 Task: Plan a departmental training on customer service excellence on the 17th january 2024 at 3:30 PM to 4:00 PM.
Action: Mouse moved to (51, 88)
Screenshot: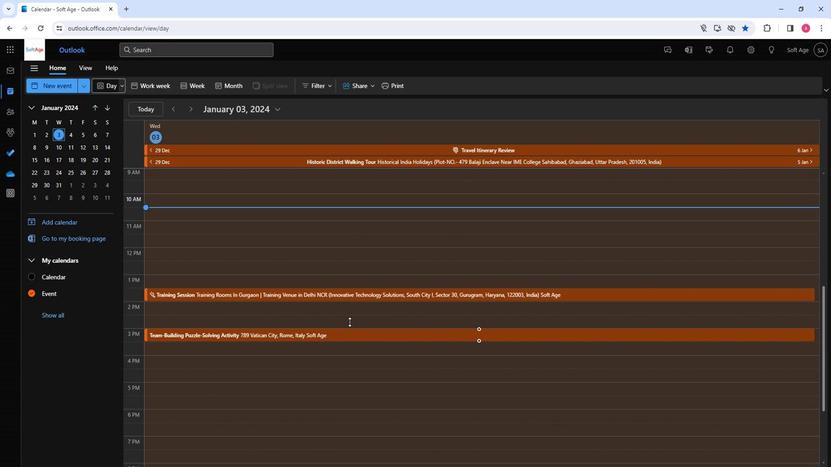 
Action: Mouse pressed left at (51, 88)
Screenshot: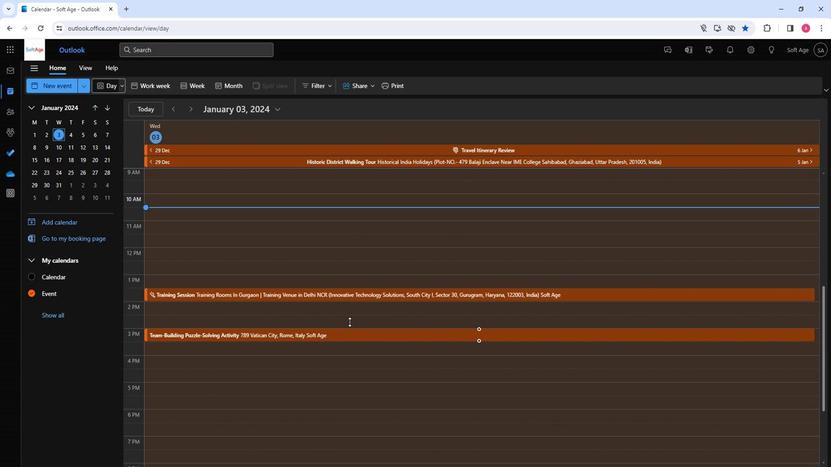 
Action: Mouse moved to (205, 149)
Screenshot: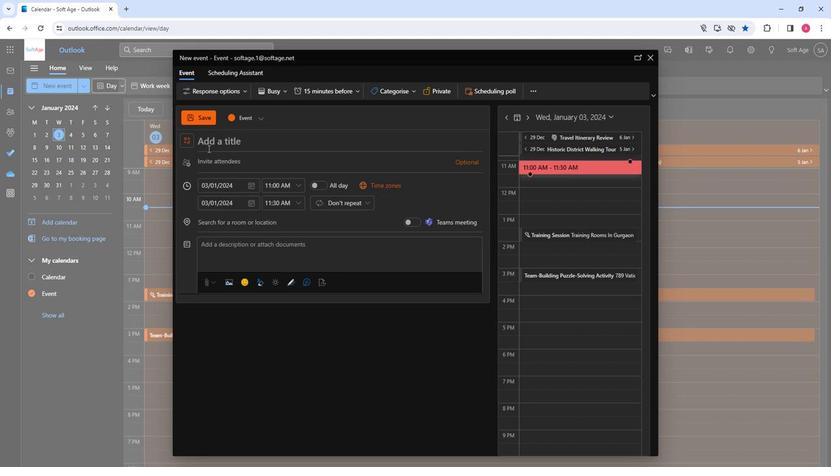 
Action: Mouse pressed left at (205, 149)
Screenshot: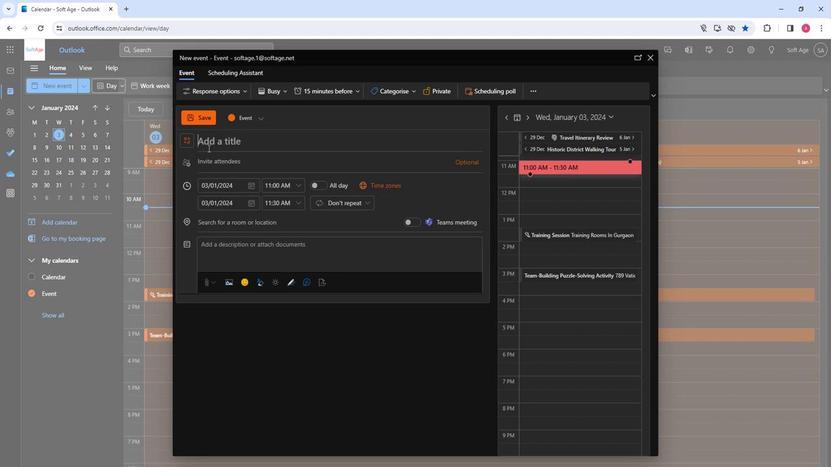 
Action: Key pressed <Key.shift>Departmental<Key.space><Key.shift>Training<Key.space>on<Key.space><Key.shift>Custoome<Key.backspace><Key.backspace><Key.backspace>mer<Key.space><Key.shift>Service<Key.space><Key.shift>Ec<Key.backspace>xcellence<Key.space>
Screenshot: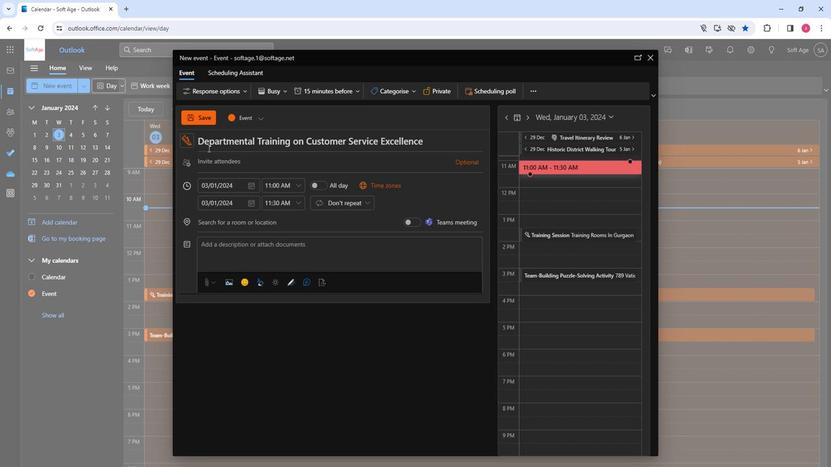 
Action: Mouse moved to (213, 164)
Screenshot: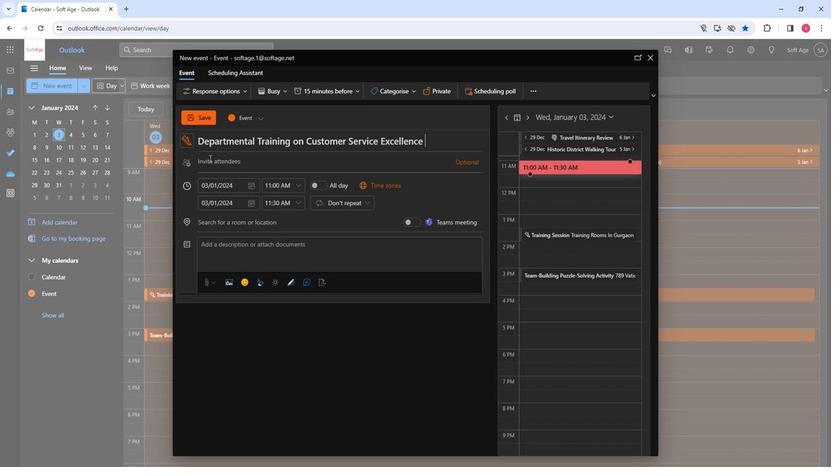 
Action: Mouse pressed left at (213, 164)
Screenshot: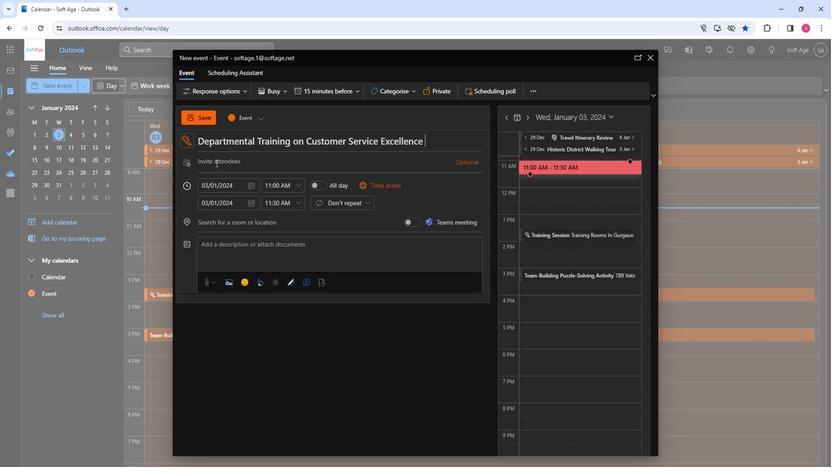 
Action: Key pressed so
Screenshot: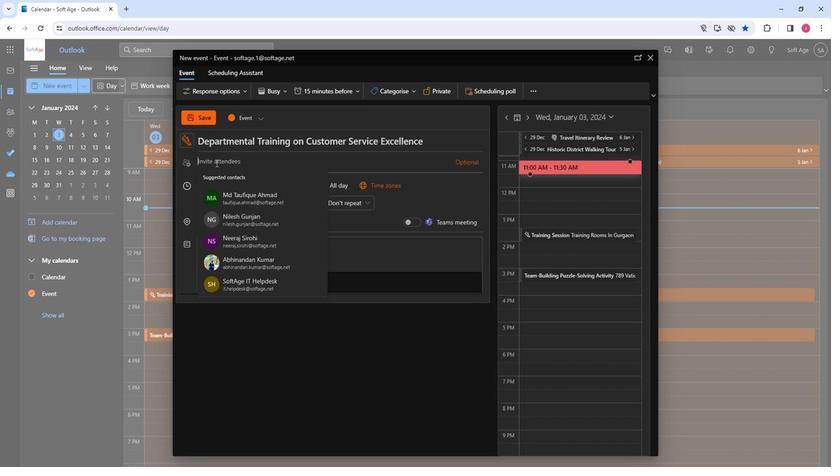 
Action: Mouse moved to (244, 210)
Screenshot: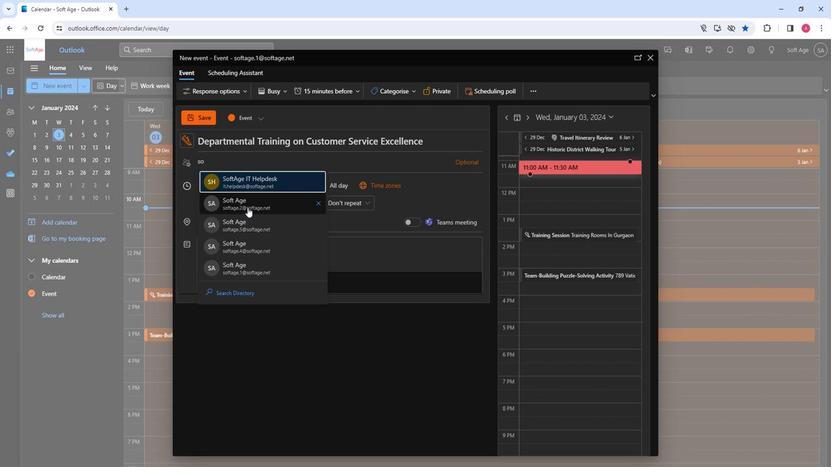
Action: Mouse pressed left at (244, 210)
Screenshot: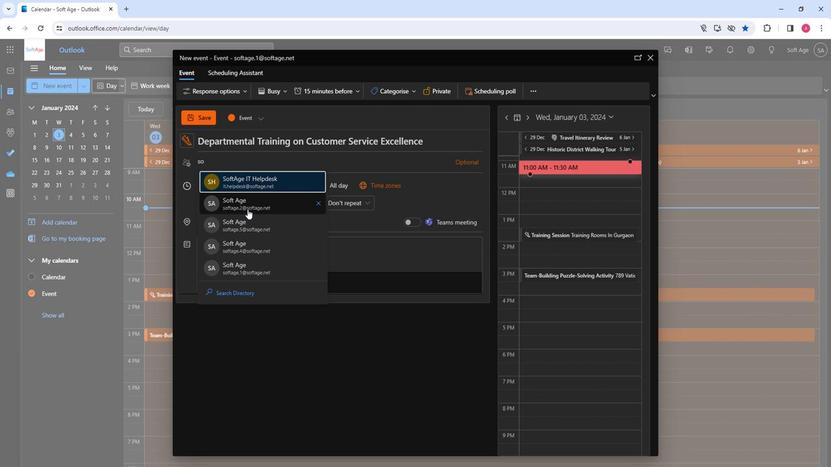 
Action: Key pressed so
Screenshot: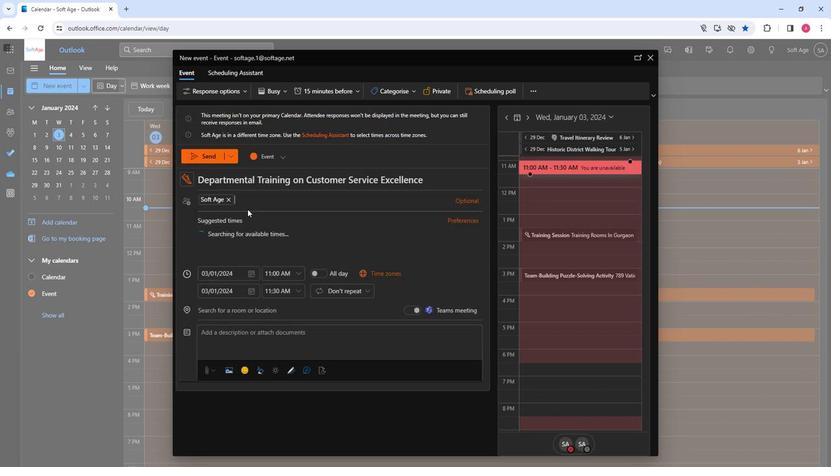 
Action: Mouse moved to (268, 256)
Screenshot: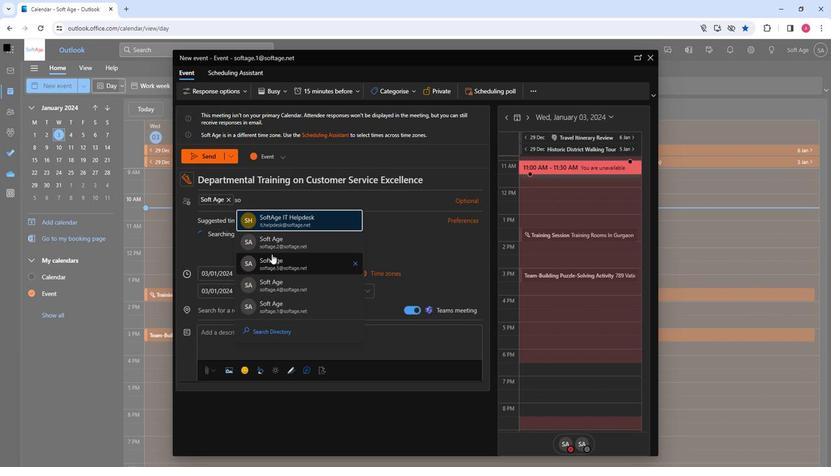 
Action: Mouse pressed left at (268, 256)
Screenshot: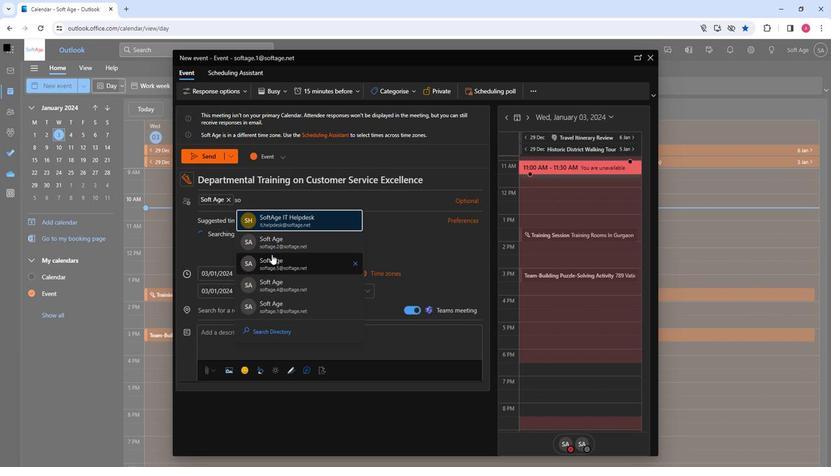 
Action: Key pressed so
Screenshot: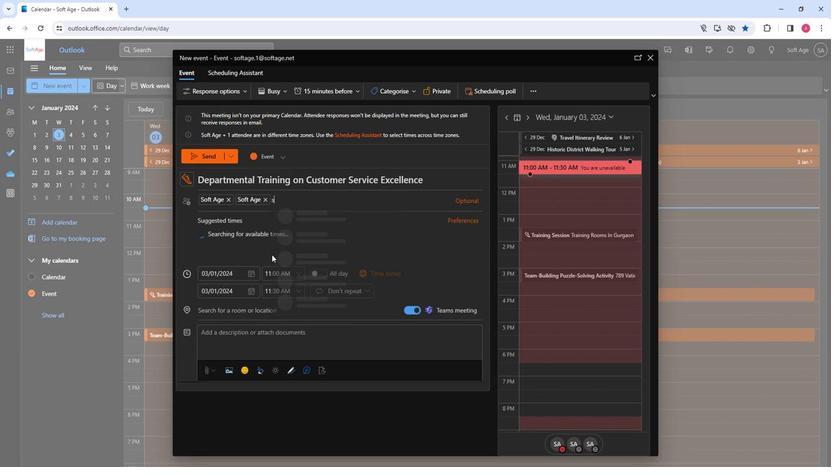 
Action: Mouse moved to (301, 290)
Screenshot: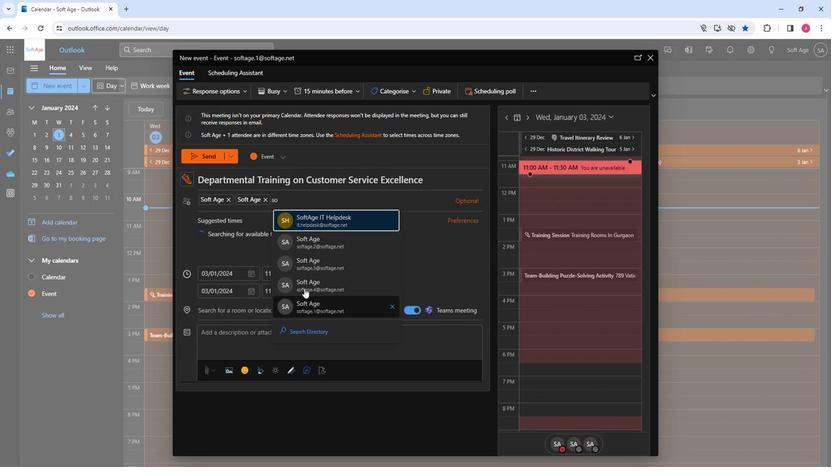 
Action: Mouse pressed left at (301, 290)
Screenshot: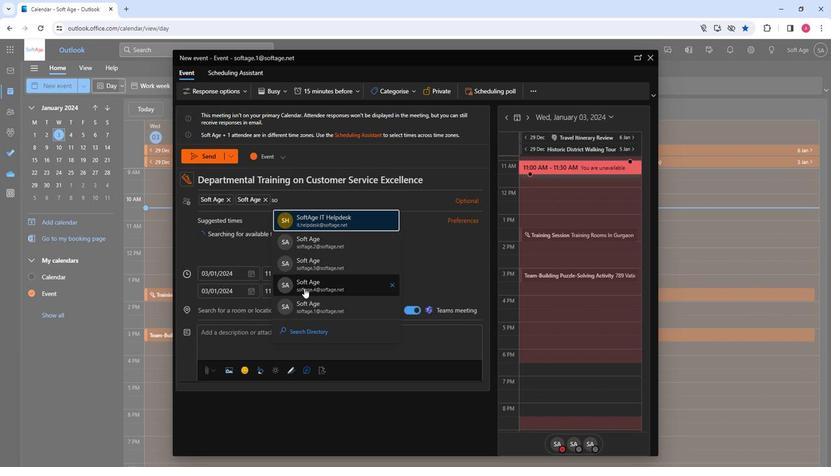 
Action: Key pressed so
Screenshot: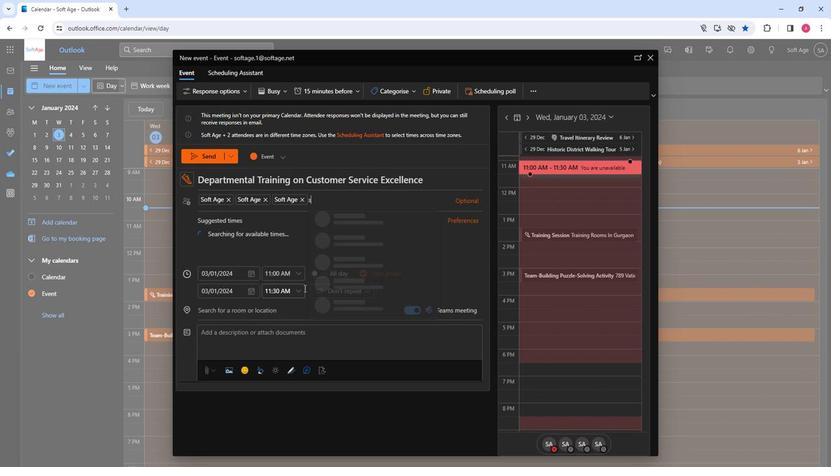 
Action: Mouse moved to (331, 310)
Screenshot: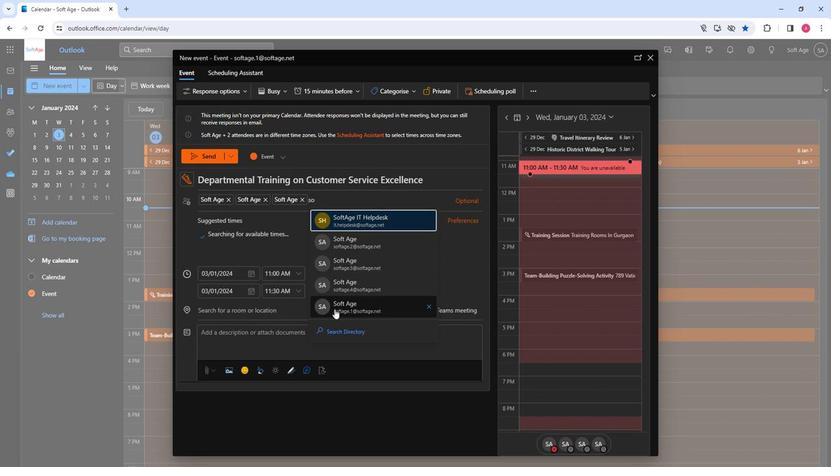 
Action: Mouse pressed left at (331, 310)
Screenshot: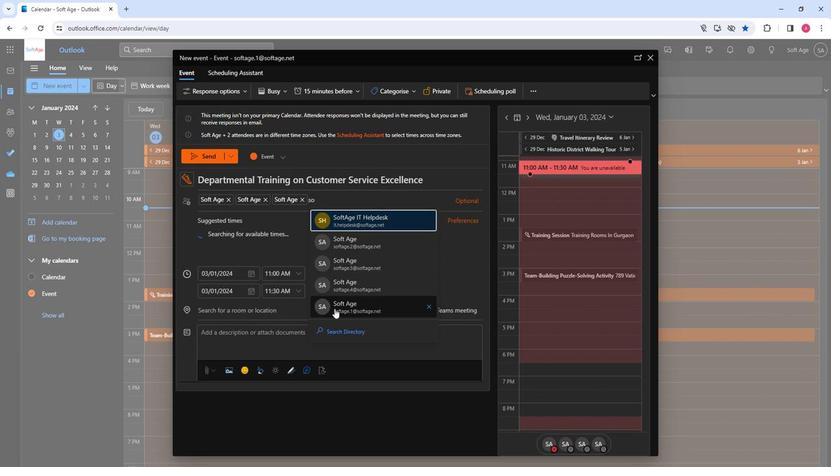 
Action: Mouse moved to (244, 283)
Screenshot: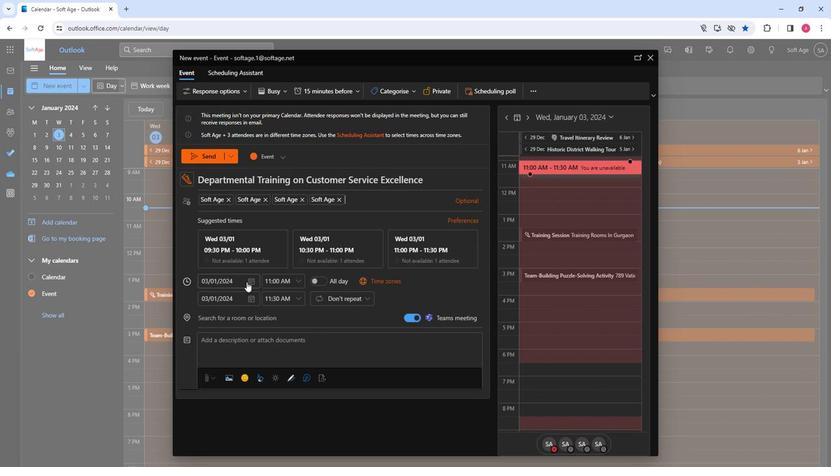 
Action: Mouse pressed left at (244, 283)
Screenshot: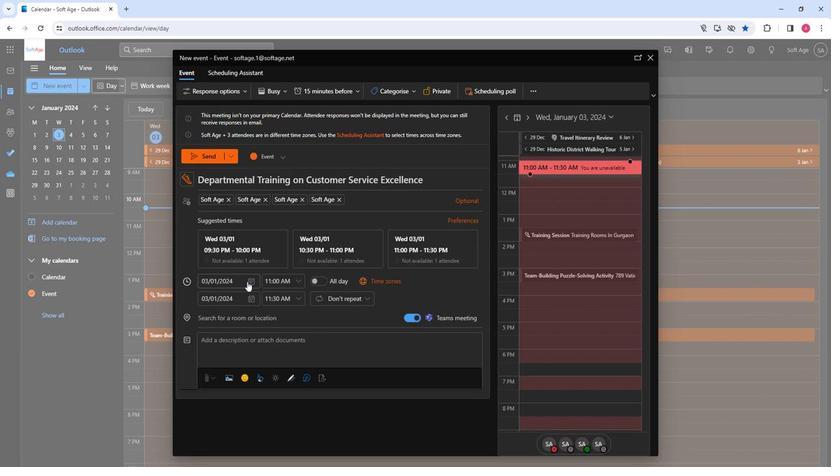 
Action: Mouse moved to (230, 355)
Screenshot: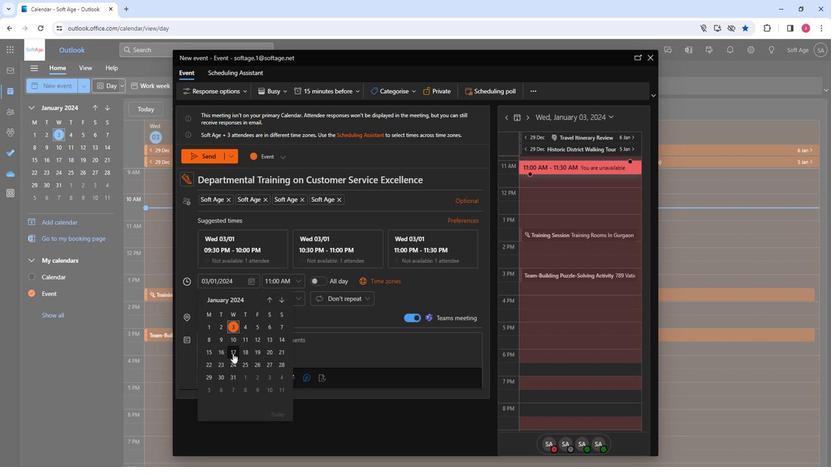 
Action: Mouse pressed left at (230, 355)
Screenshot: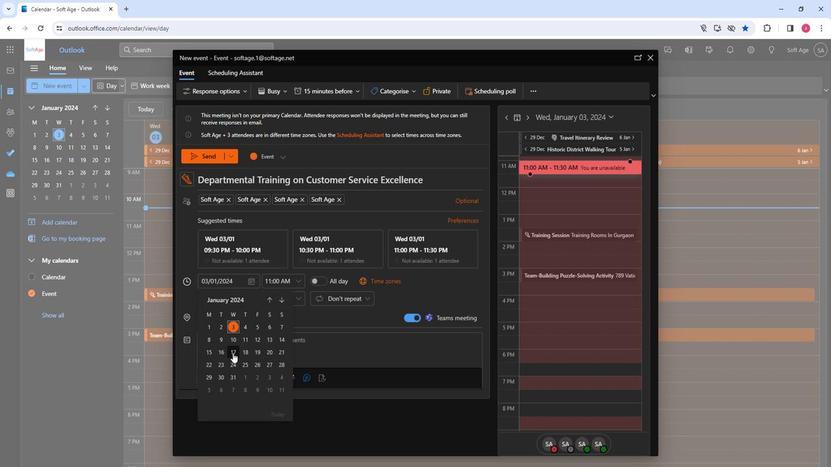 
Action: Mouse moved to (294, 281)
Screenshot: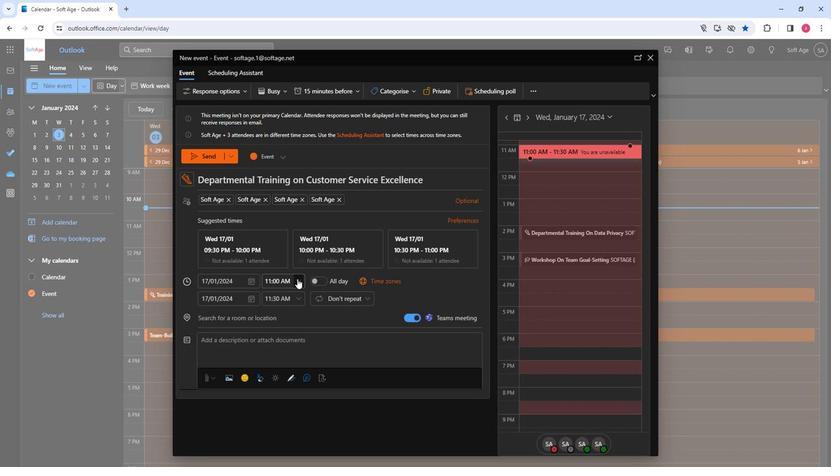 
Action: Mouse pressed left at (294, 281)
Screenshot: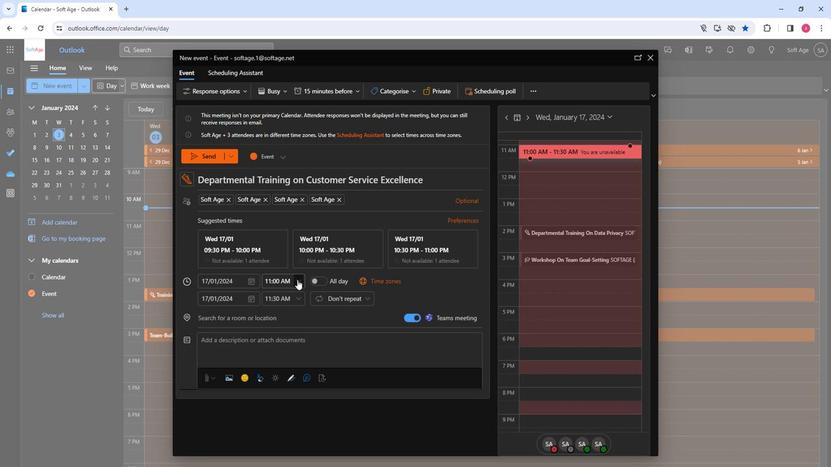 
Action: Mouse moved to (281, 330)
Screenshot: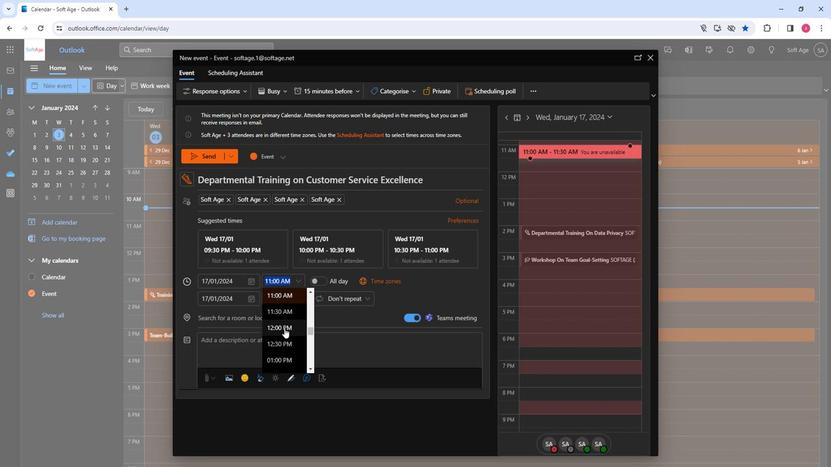 
Action: Mouse scrolled (281, 329) with delta (0, 0)
Screenshot: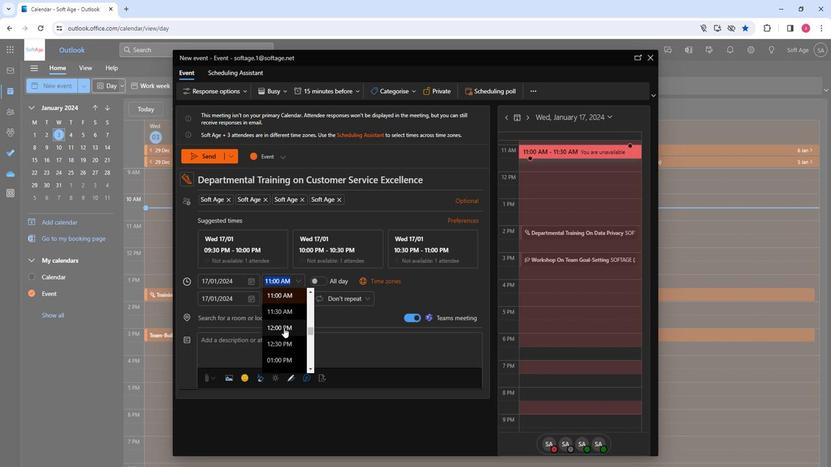 
Action: Mouse moved to (281, 330)
Screenshot: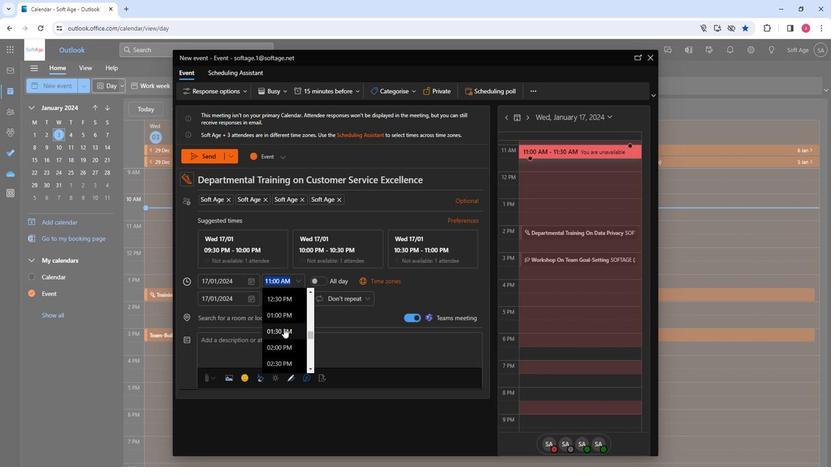 
Action: Mouse scrolled (281, 330) with delta (0, 0)
Screenshot: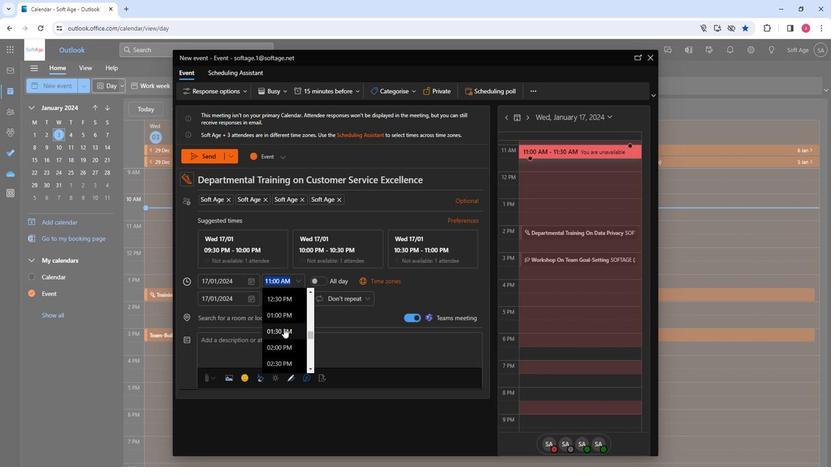
Action: Mouse moved to (274, 351)
Screenshot: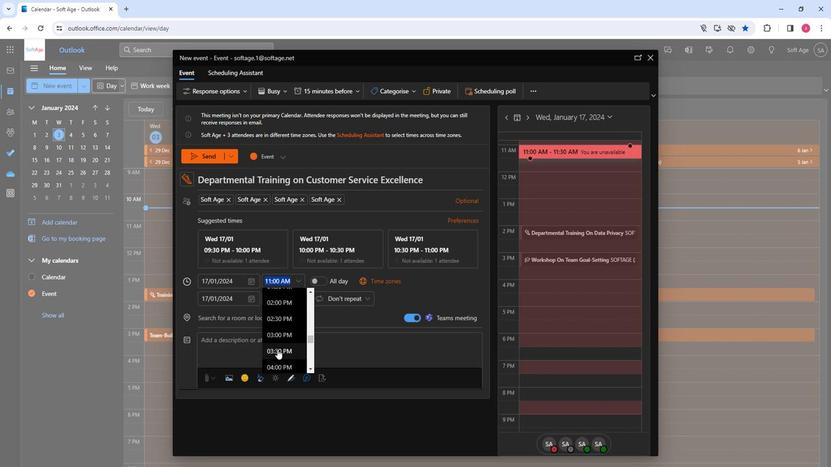 
Action: Mouse pressed left at (274, 351)
Screenshot: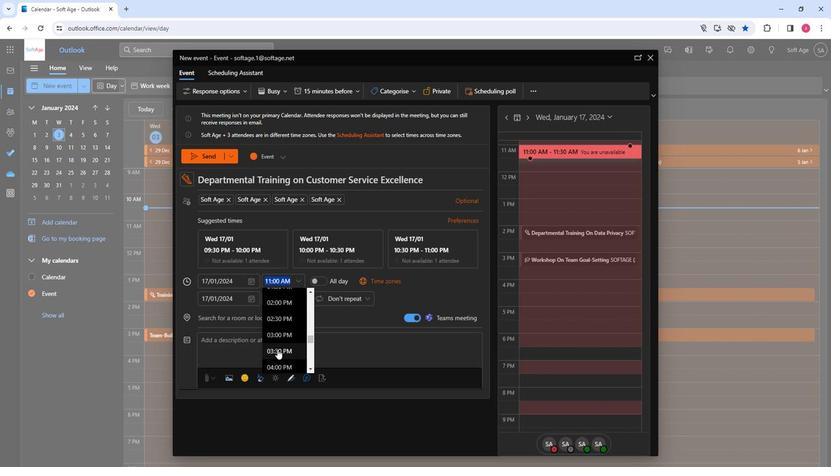 
Action: Mouse moved to (234, 322)
Screenshot: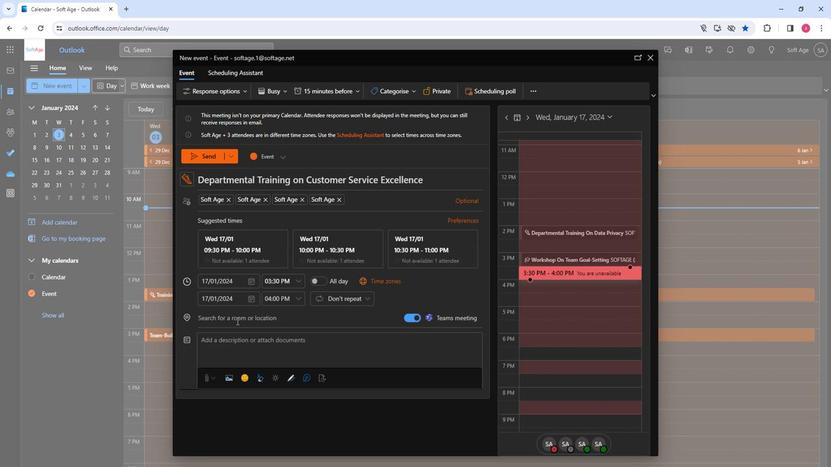 
Action: Mouse pressed left at (234, 322)
Screenshot: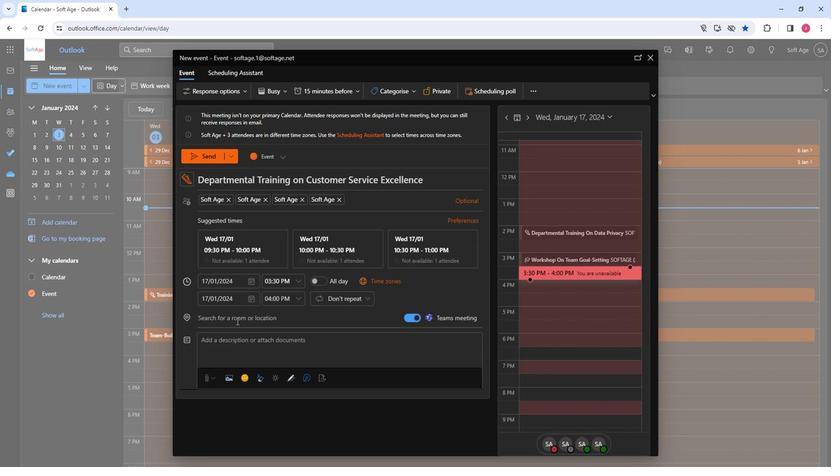 
Action: Key pressed so
Screenshot: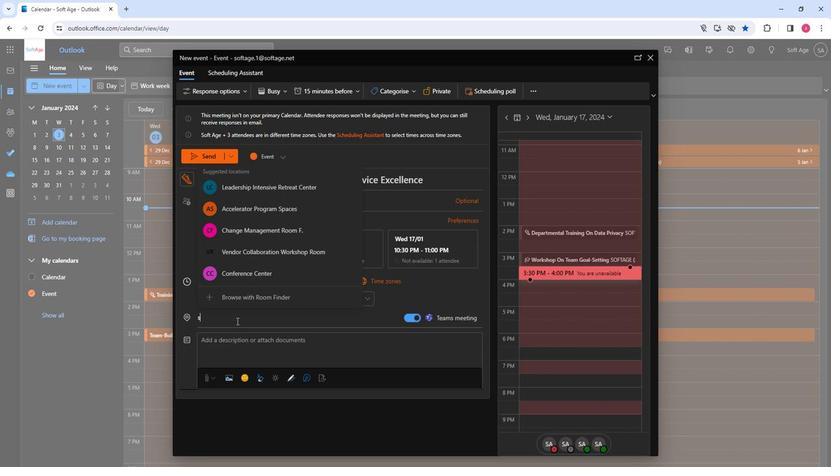 
Action: Mouse moved to (256, 272)
Screenshot: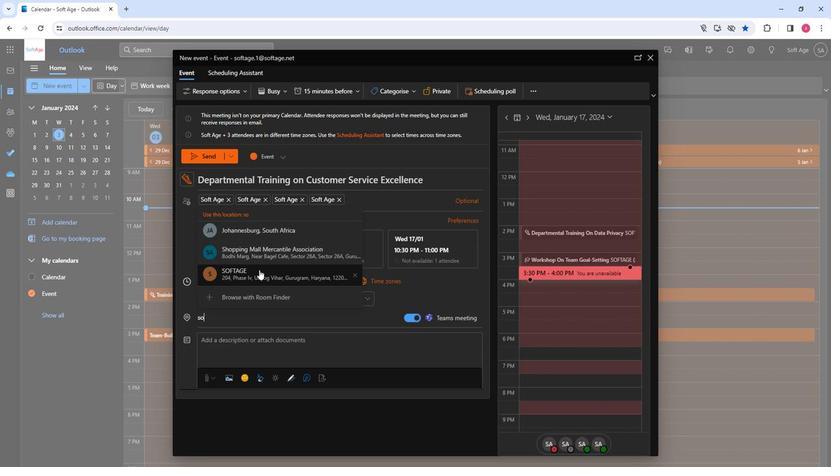 
Action: Mouse pressed left at (256, 272)
Screenshot: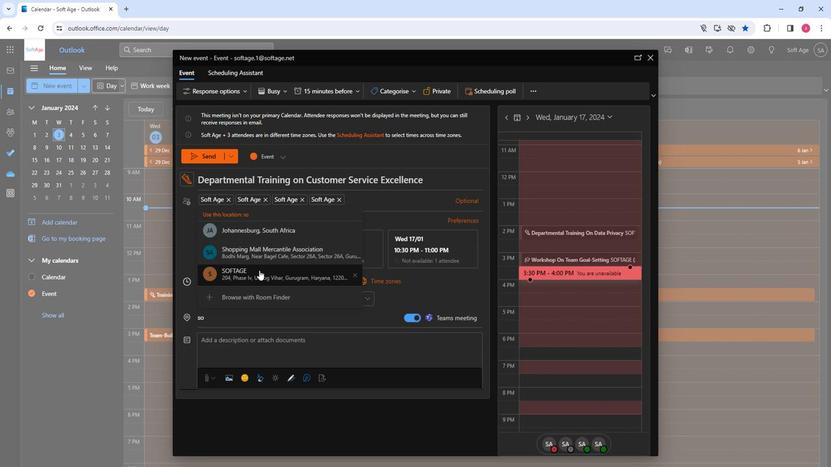 
Action: Mouse moved to (239, 335)
Screenshot: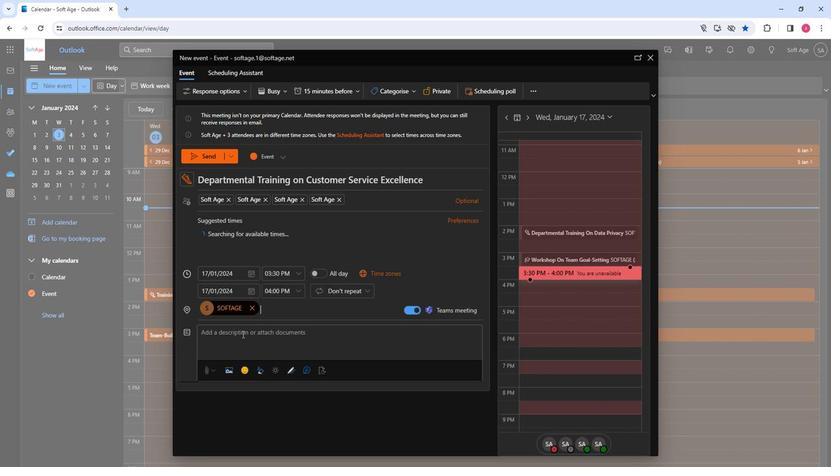 
Action: Mouse pressed left at (239, 335)
Screenshot: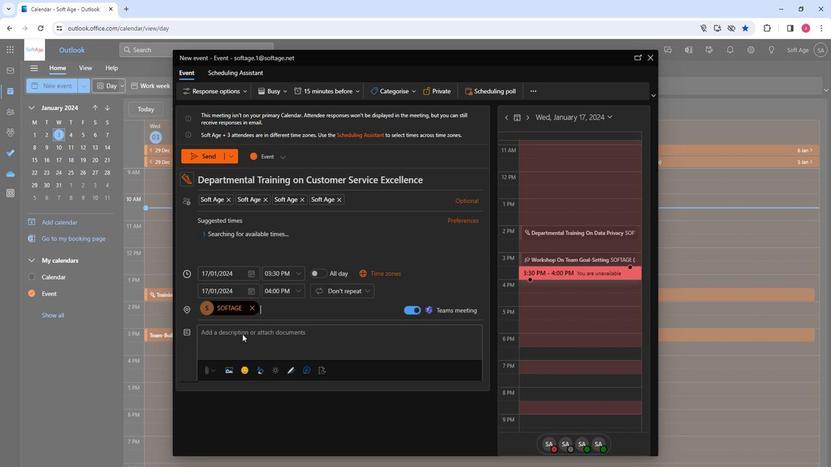 
Action: Mouse moved to (237, 341)
Screenshot: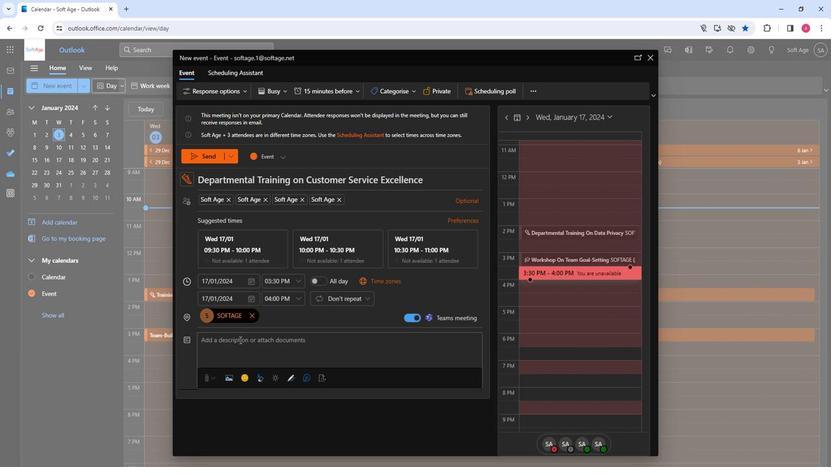 
Action: Mouse pressed left at (237, 341)
Screenshot: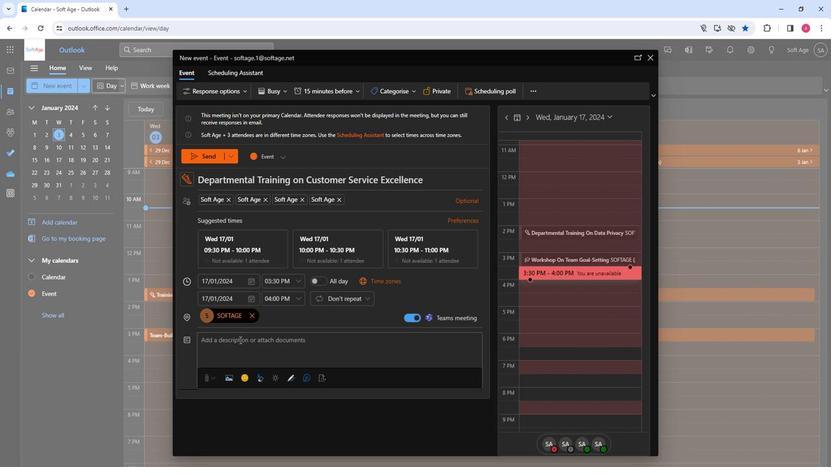 
Action: Mouse moved to (228, 339)
Screenshot: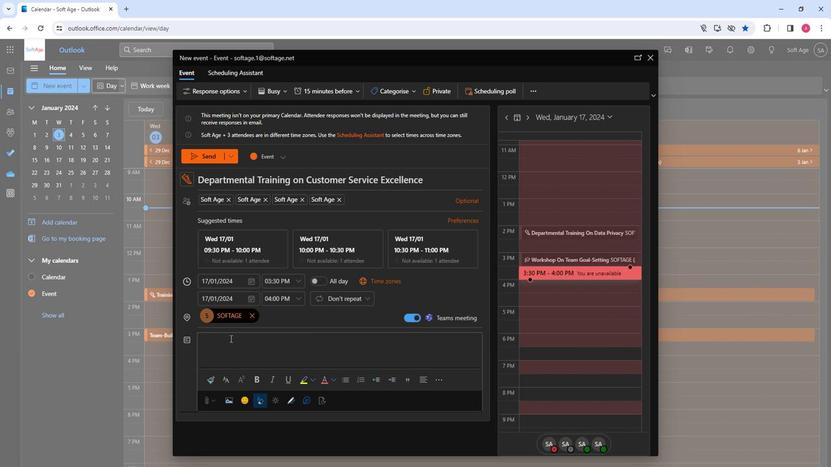 
Action: Mouse pressed left at (228, 339)
Screenshot: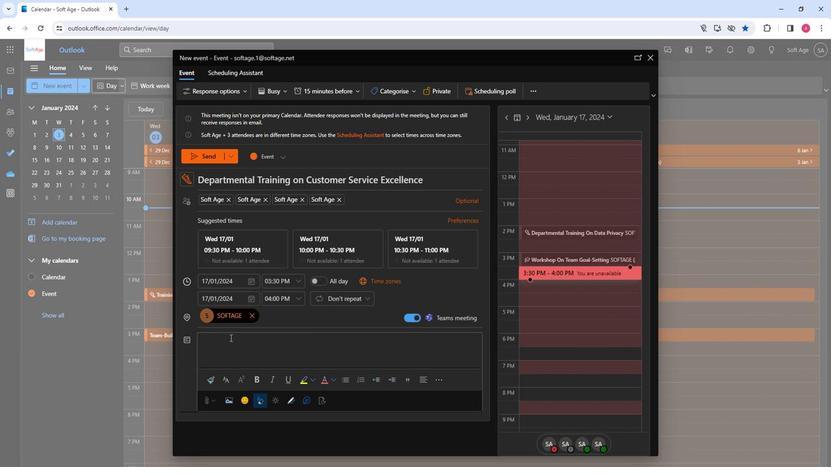 
Action: Key pressed <Key.shift>Sharpen<Key.space>service<Key.space>skills<Key.shift>!<Key.space><Key.shift>Join<Key.space>our<Key.space>departmental<Key.space>training<Key.space>on<Key.space>customer<Key.space>service<Key.space>excellence<Key.space>next<Key.space>month.<Key.space><Key.shift>Elevate<Key.space>interactions,<Key.space>build<Key.space>customer<Key.space>relation<Key.space><Key.backspace><Key.space>interactions,<Key.space>buid<Key.backspace>kd<Key.backspace><Key.backspace>ld<Key.space>customer<Key.space>relationships,<Key.space>and<Key.space>enhance<Key.space>satisfaction<Key.space>for<Key.space>collective<Key.space>success.
Screenshot: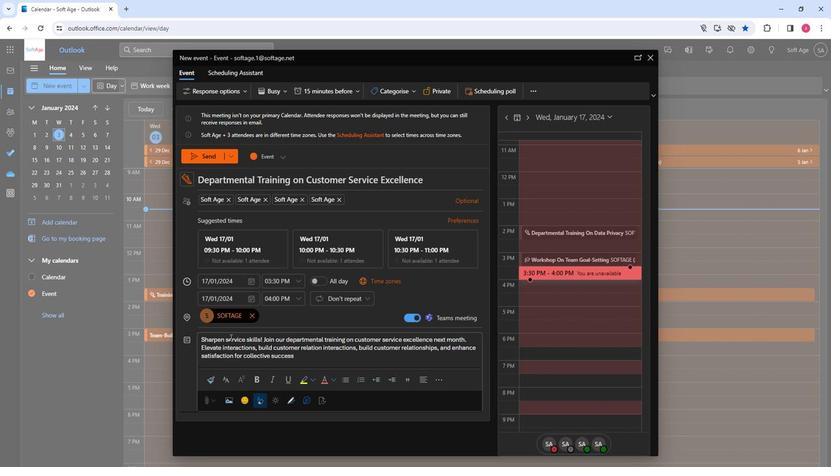 
Action: Mouse moved to (262, 359)
Screenshot: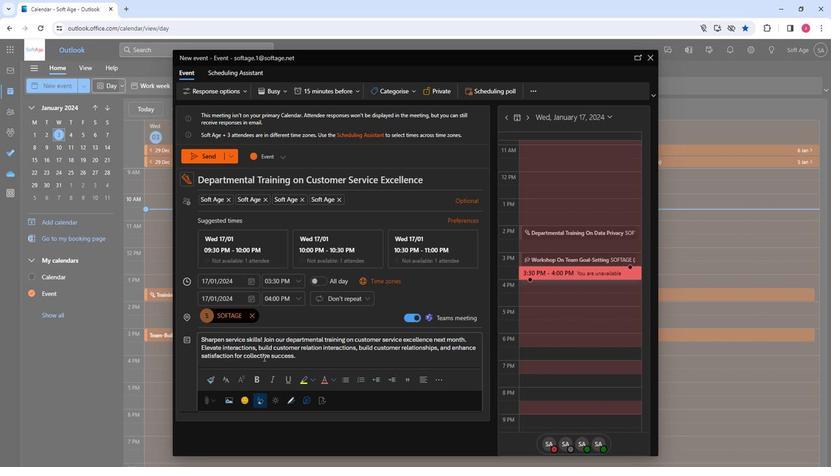 
Action: Mouse pressed left at (262, 359)
Screenshot: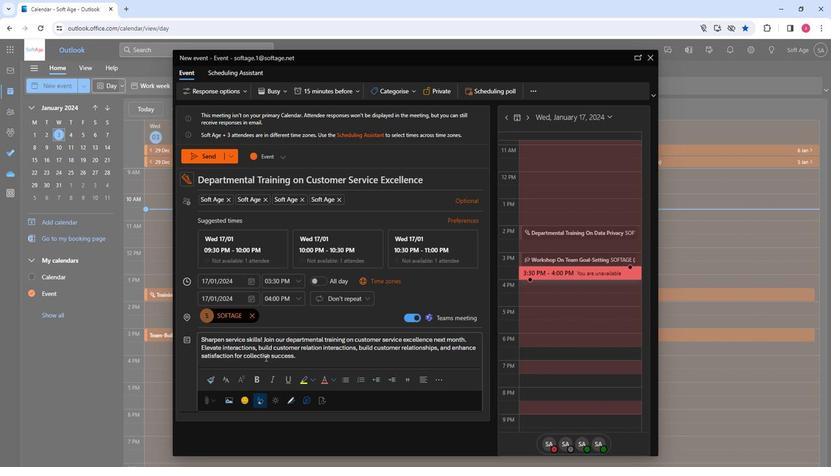 
Action: Mouse pressed left at (262, 359)
Screenshot: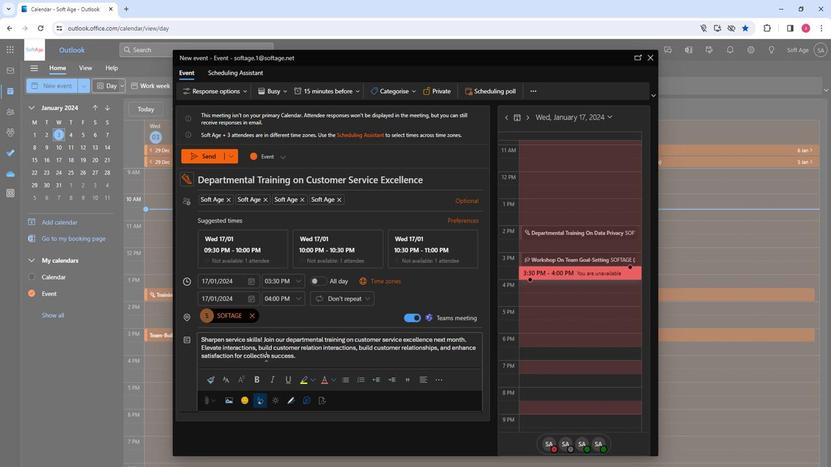
Action: Mouse pressed left at (262, 359)
Screenshot: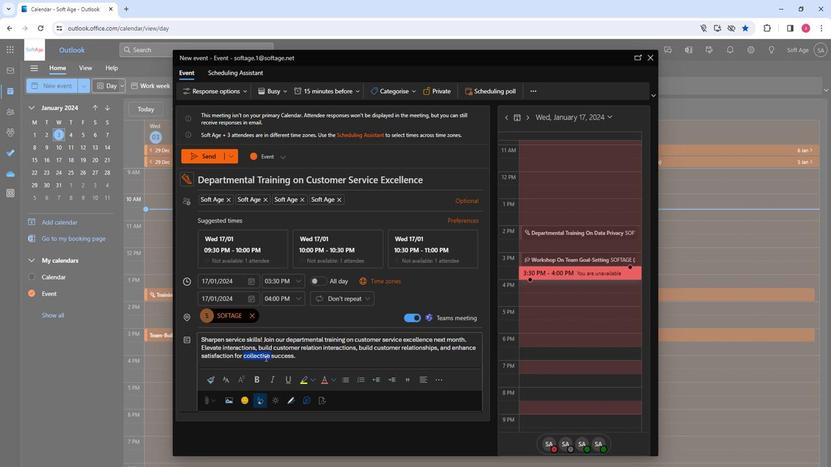 
Action: Mouse moved to (266, 383)
Screenshot: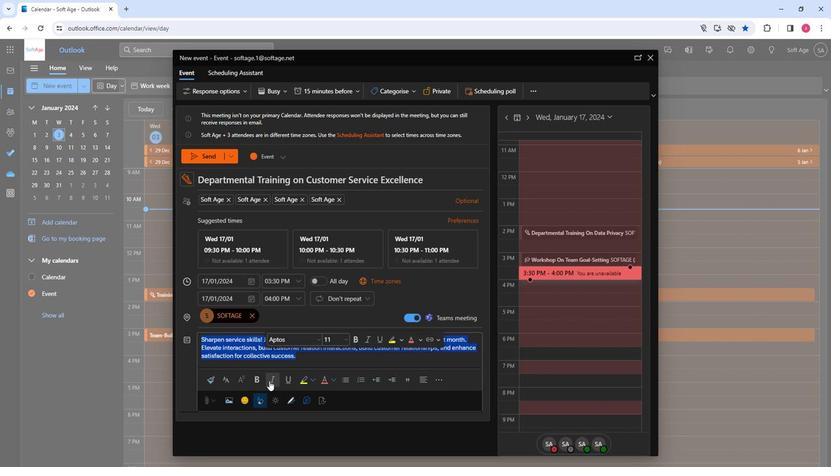 
Action: Mouse pressed left at (266, 383)
Screenshot: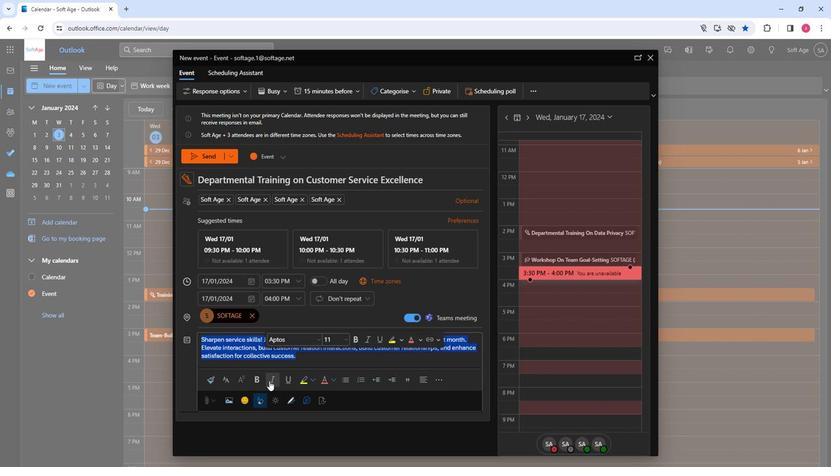 
Action: Mouse moved to (254, 382)
Screenshot: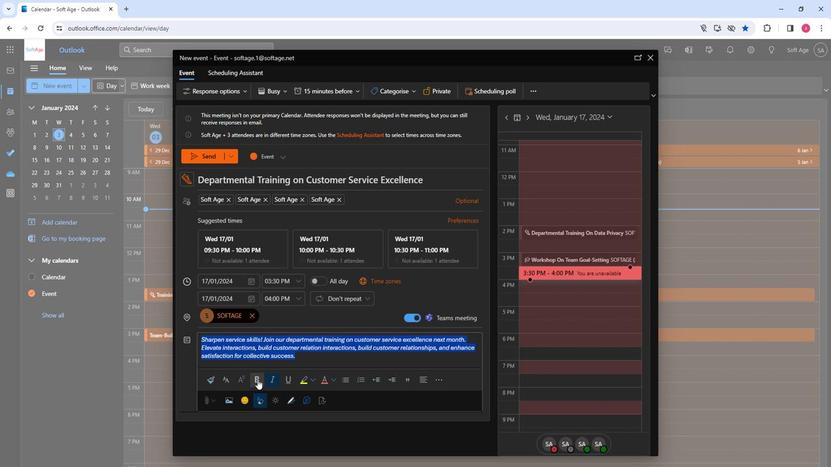 
Action: Mouse pressed left at (254, 382)
Screenshot: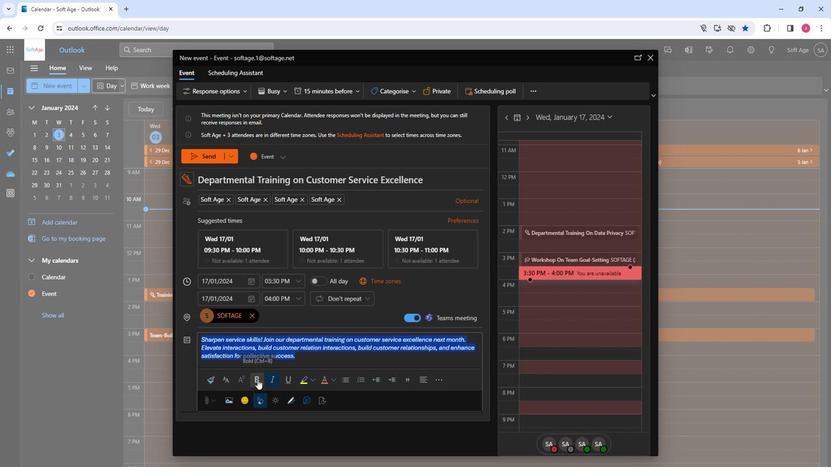 
Action: Mouse moved to (227, 384)
Screenshot: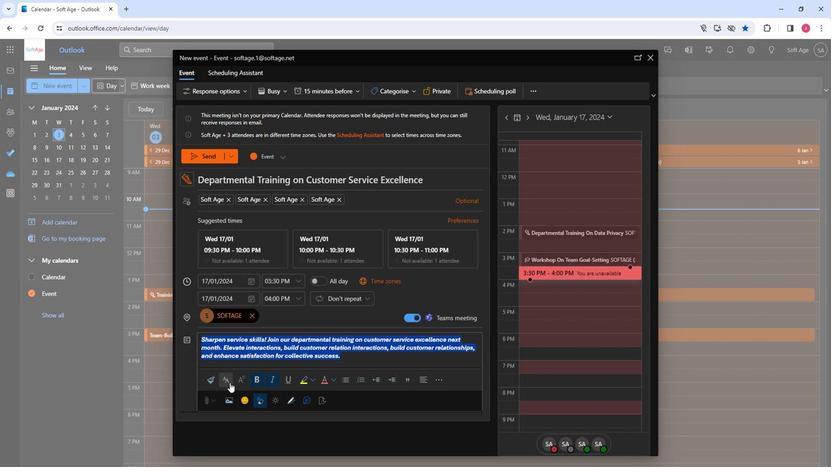 
Action: Mouse pressed left at (227, 384)
Screenshot: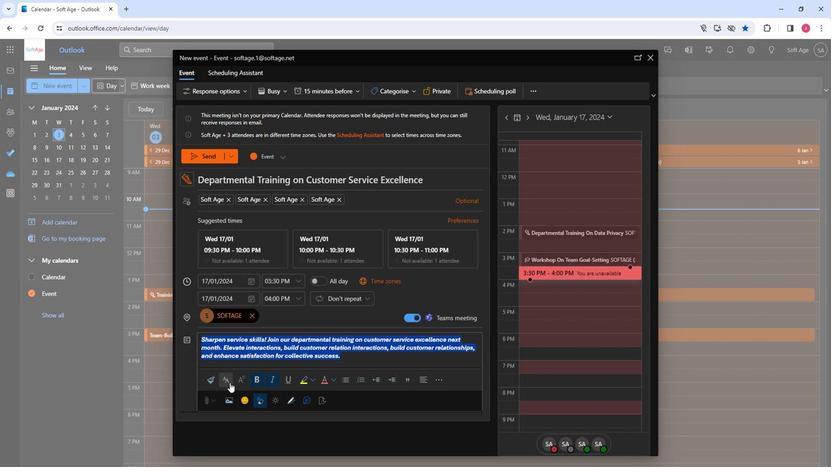 
Action: Mouse moved to (243, 346)
Screenshot: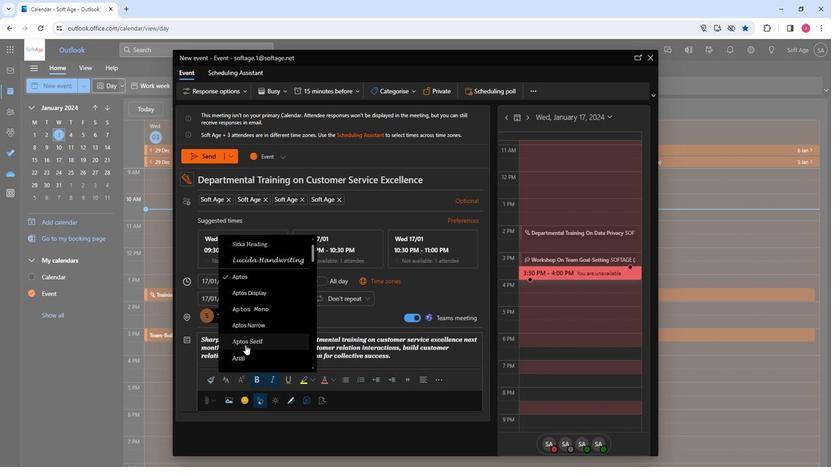 
Action: Mouse scrolled (243, 346) with delta (0, 0)
Screenshot: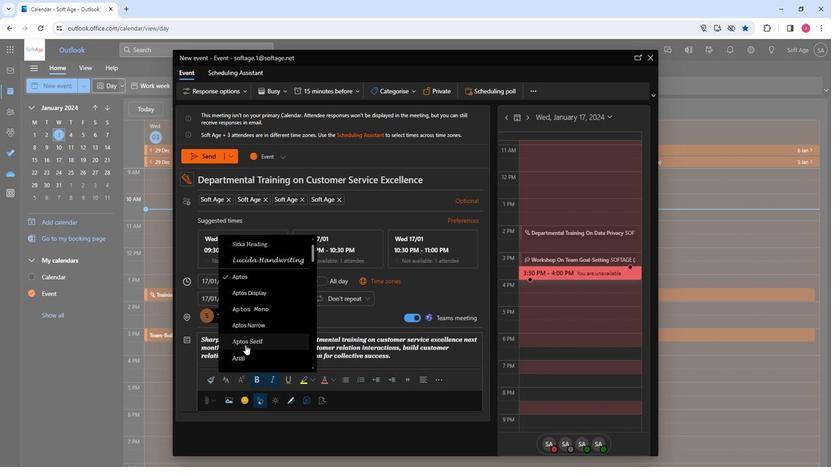 
Action: Mouse scrolled (243, 346) with delta (0, 0)
Screenshot: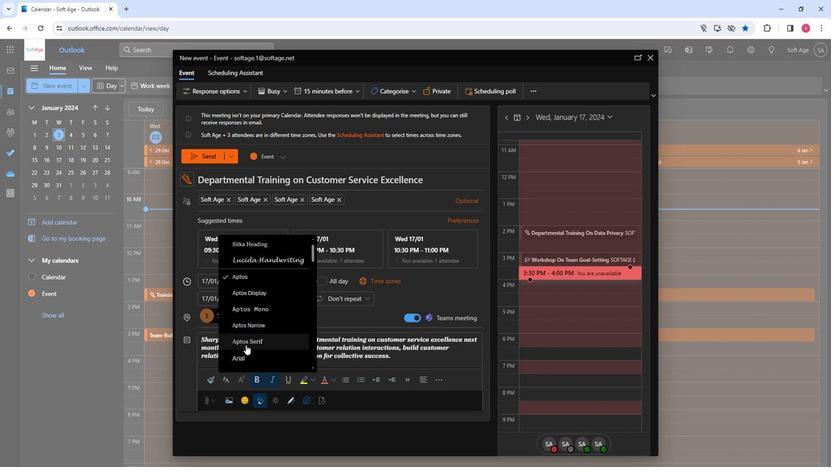 
Action: Mouse scrolled (243, 346) with delta (0, 0)
Screenshot: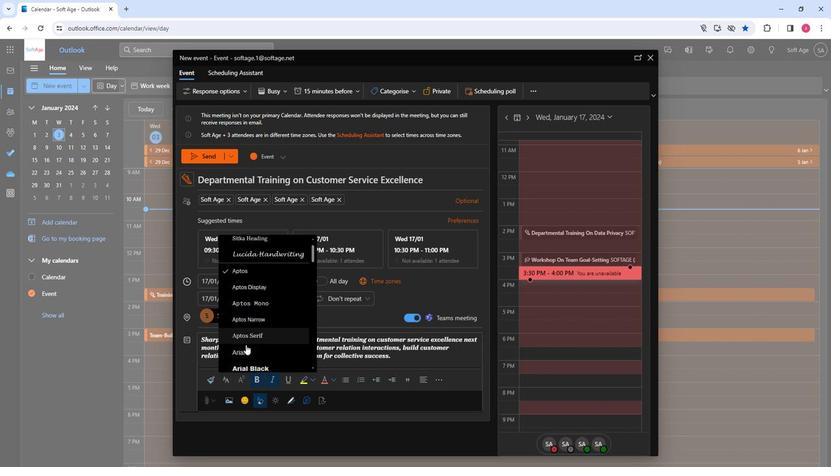 
Action: Mouse moved to (252, 337)
Screenshot: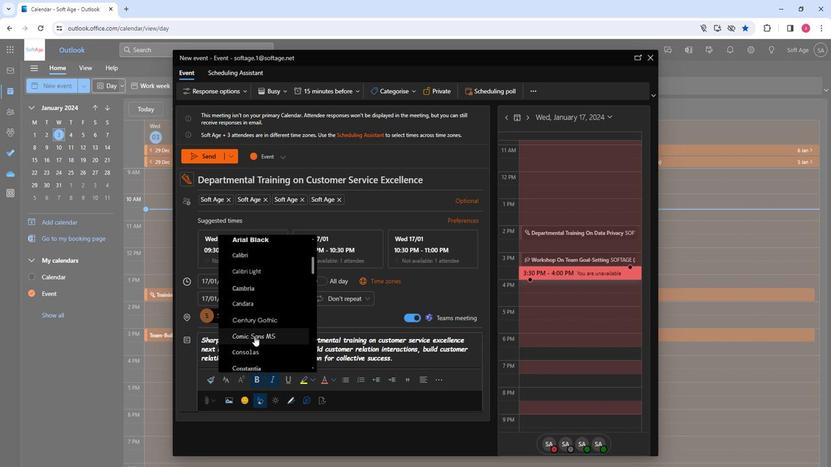 
Action: Mouse pressed left at (252, 337)
Screenshot: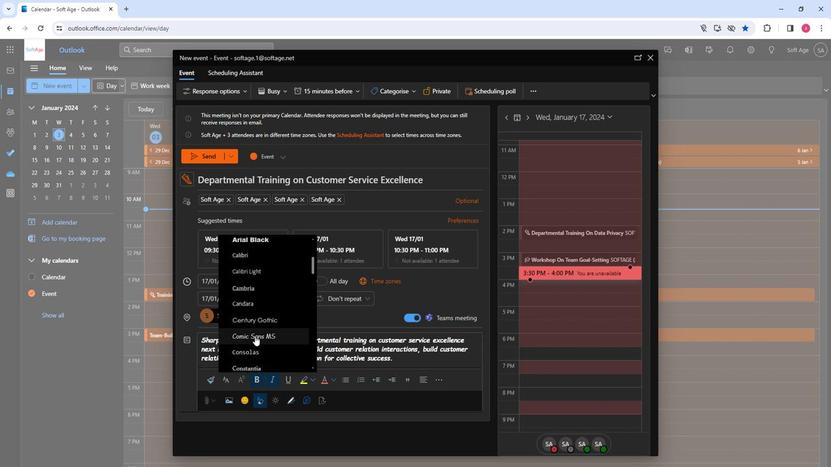 
Action: Mouse moved to (409, 359)
Screenshot: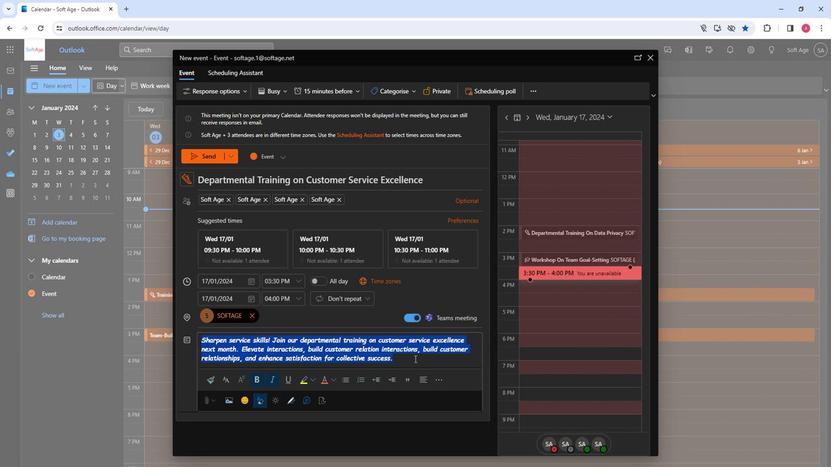 
Action: Mouse pressed left at (409, 359)
Screenshot: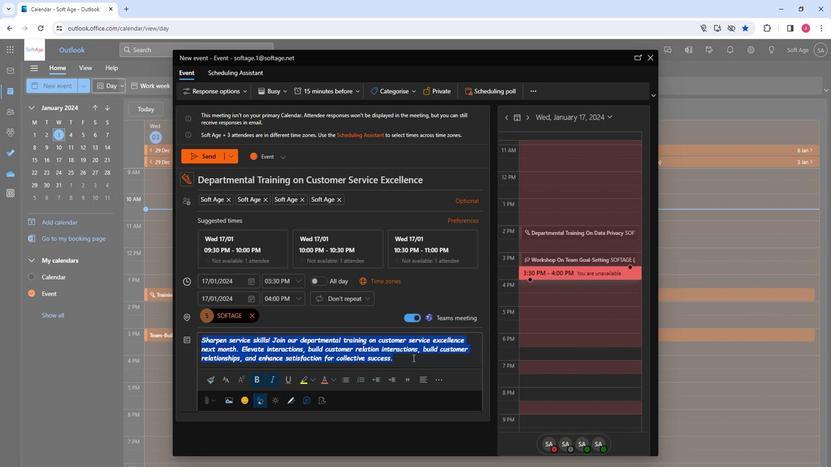 
Action: Mouse moved to (244, 402)
Screenshot: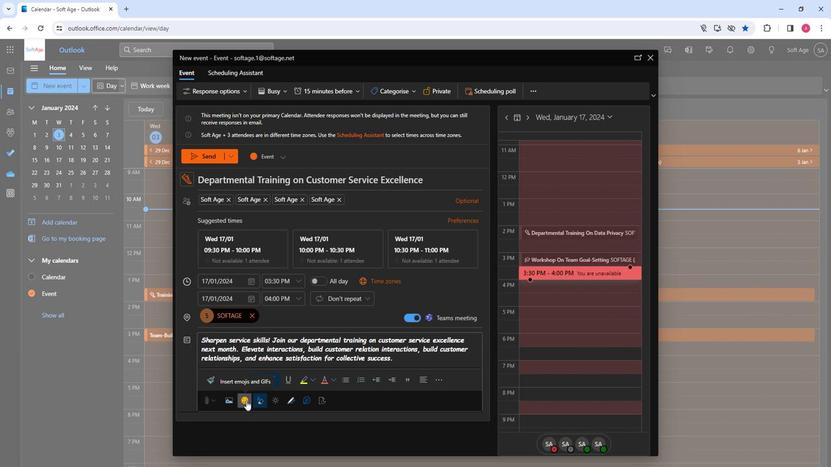 
Action: Mouse pressed left at (244, 402)
Screenshot: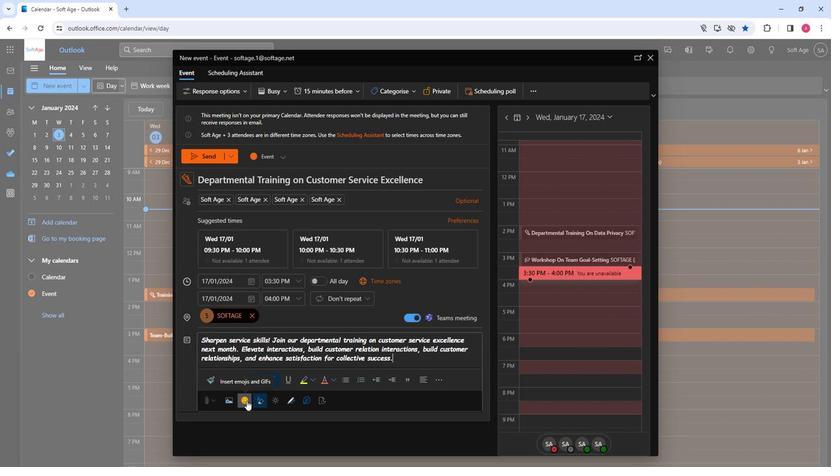 
Action: Mouse moved to (560, 319)
Screenshot: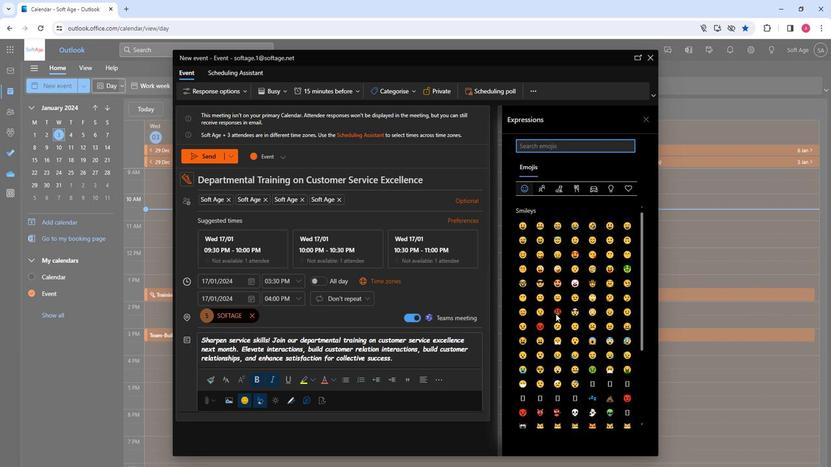 
Action: Mouse scrolled (560, 318) with delta (0, 0)
Screenshot: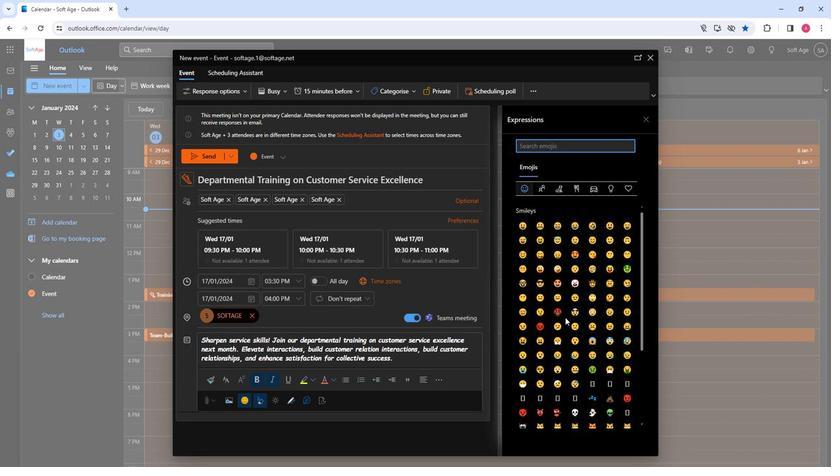 
Action: Mouse scrolled (560, 318) with delta (0, 0)
Screenshot: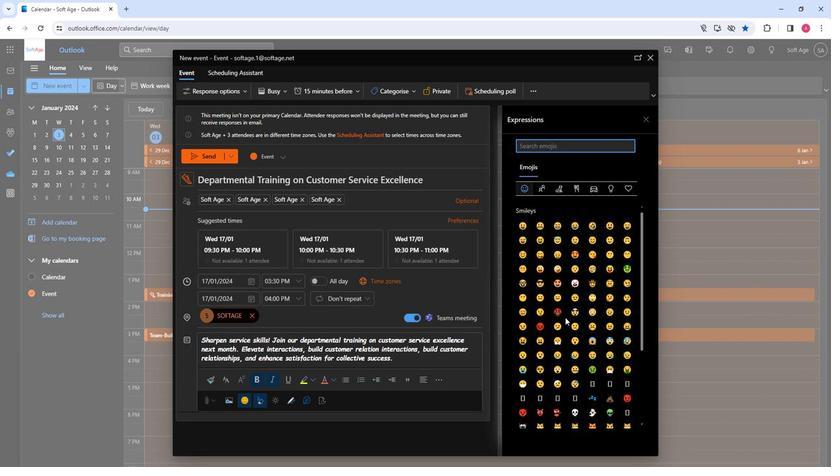 
Action: Mouse scrolled (560, 318) with delta (0, 0)
Screenshot: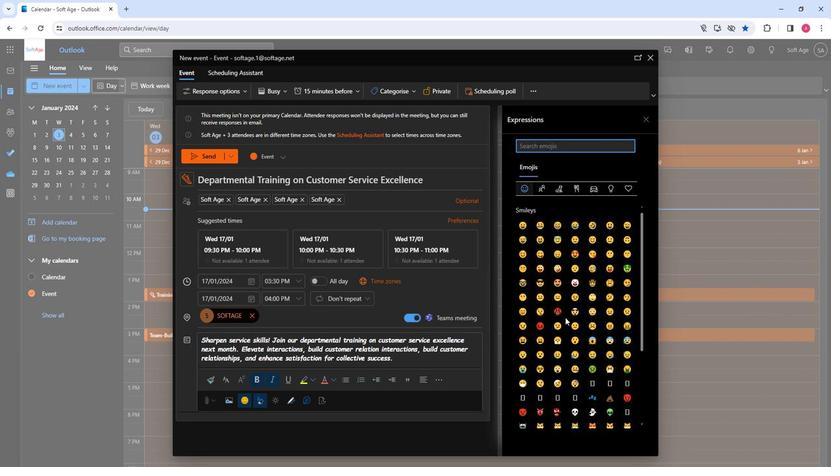 
Action: Mouse moved to (570, 320)
Screenshot: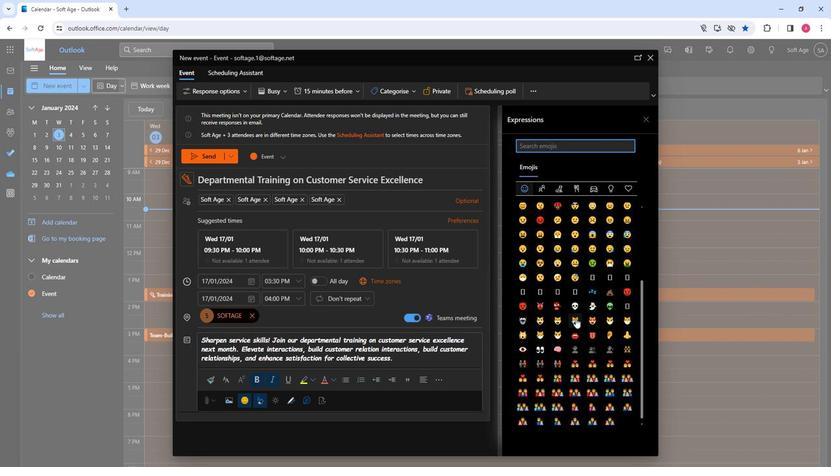 
Action: Mouse scrolled (570, 319) with delta (0, 0)
Screenshot: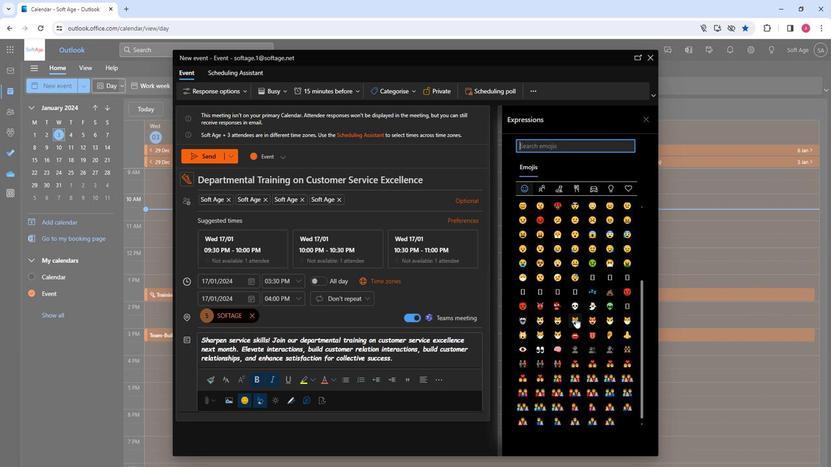 
Action: Mouse scrolled (570, 319) with delta (0, 0)
Screenshot: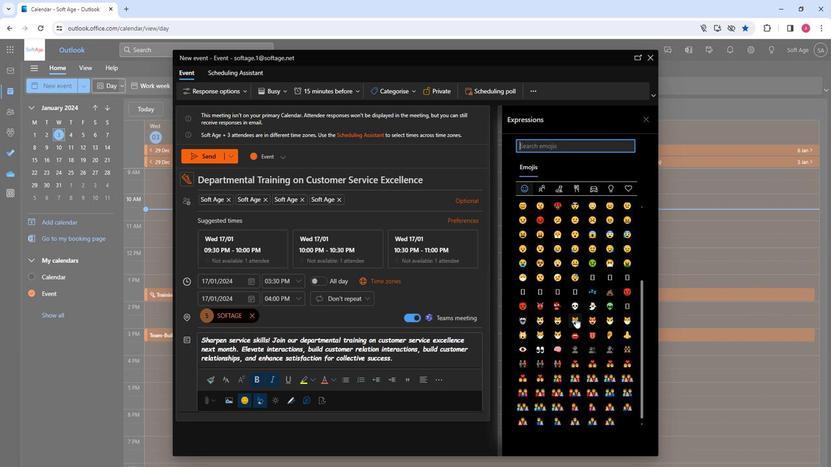 
Action: Mouse moved to (578, 288)
Screenshot: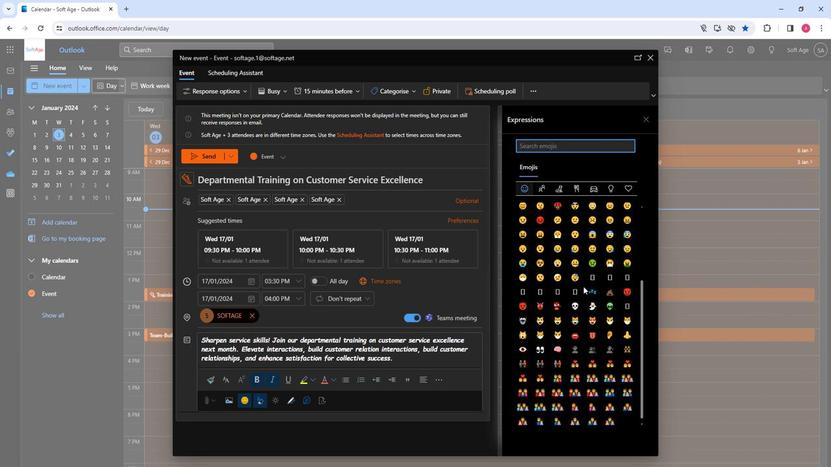 
Action: Mouse scrolled (578, 289) with delta (0, 0)
Screenshot: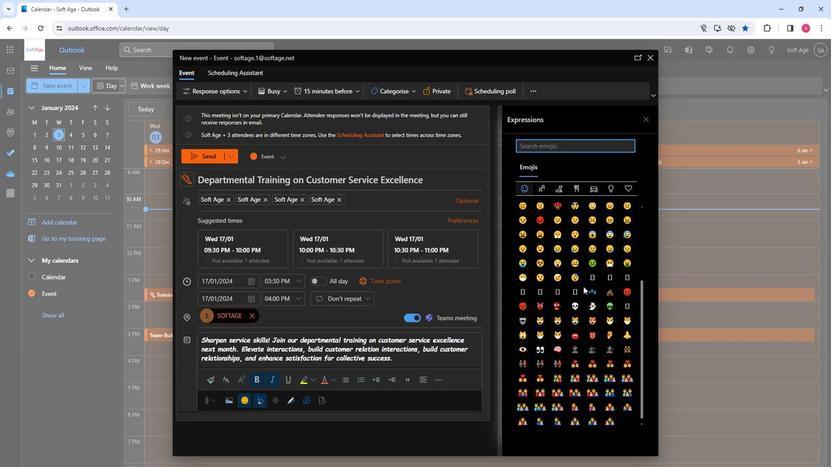 
Action: Mouse scrolled (578, 289) with delta (0, 0)
Screenshot: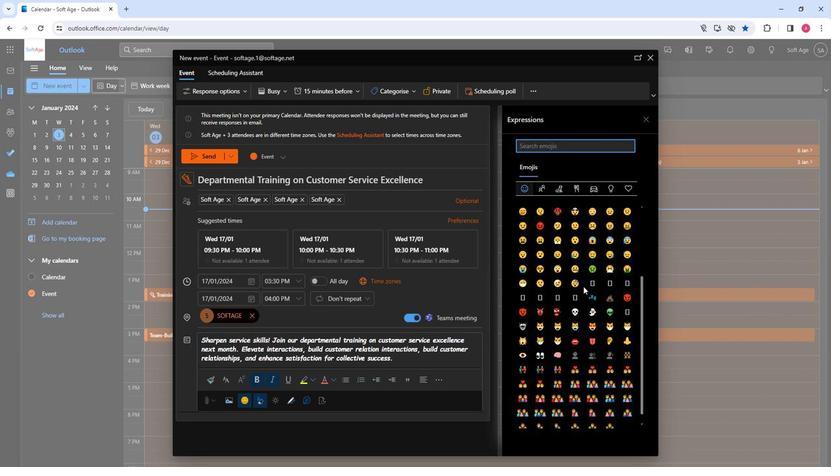
Action: Mouse moved to (573, 270)
Screenshot: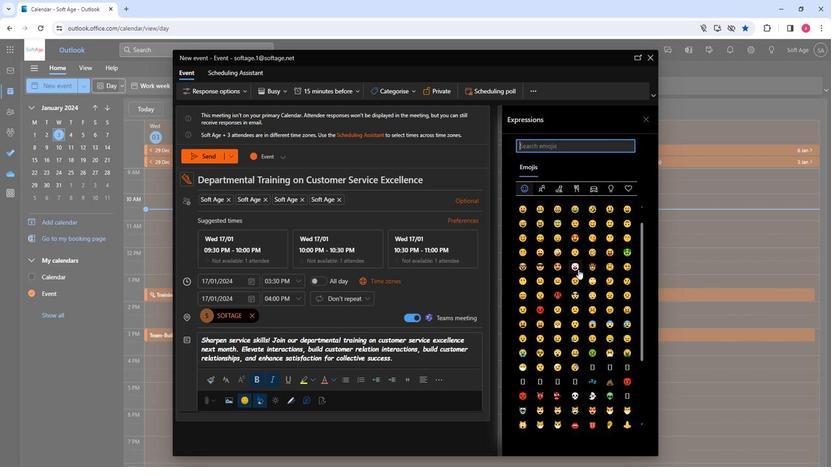 
Action: Mouse scrolled (573, 271) with delta (0, 0)
Screenshot: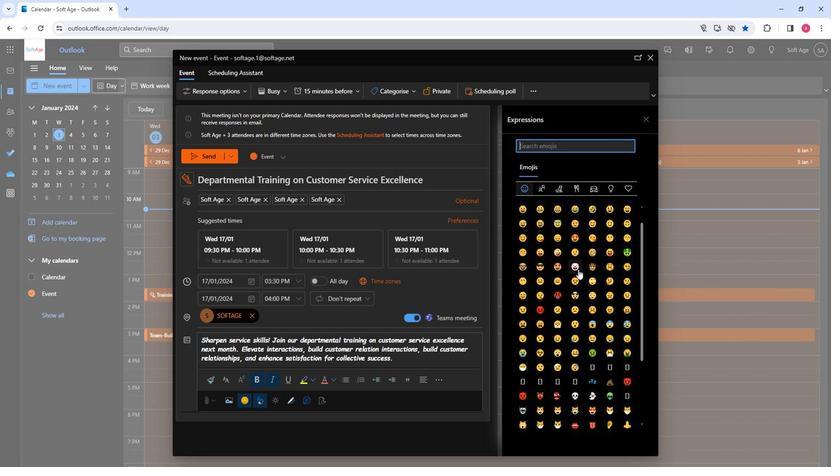 
Action: Mouse scrolled (573, 271) with delta (0, 0)
Screenshot: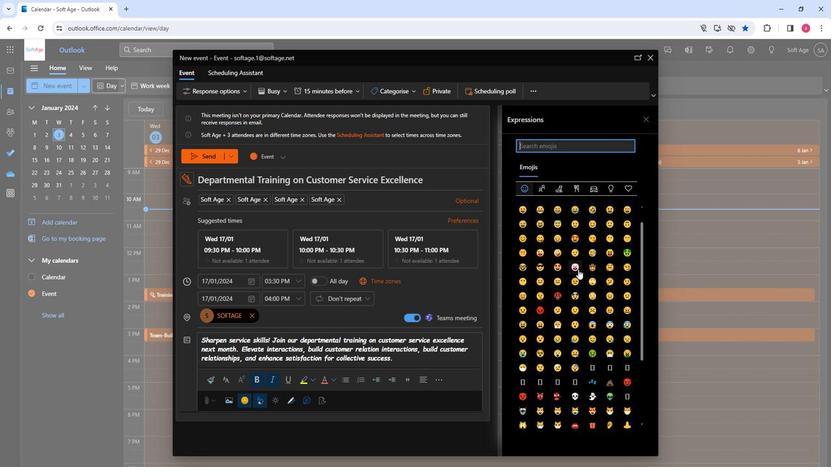 
Action: Mouse moved to (643, 122)
Screenshot: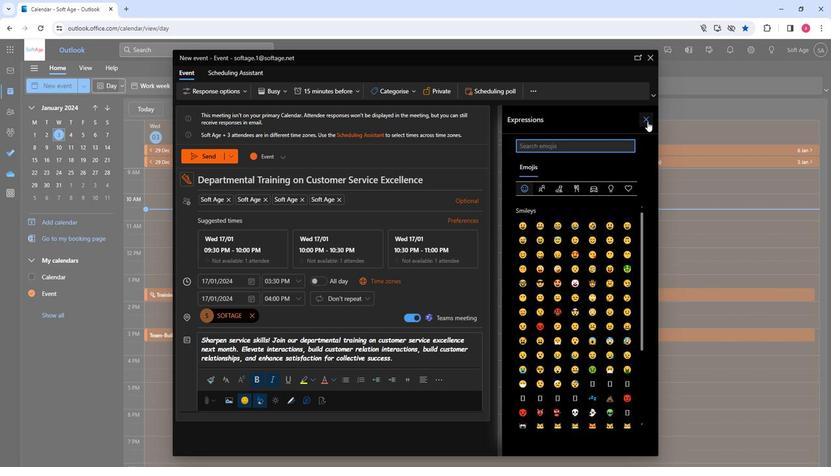 
Action: Mouse pressed left at (643, 122)
Screenshot: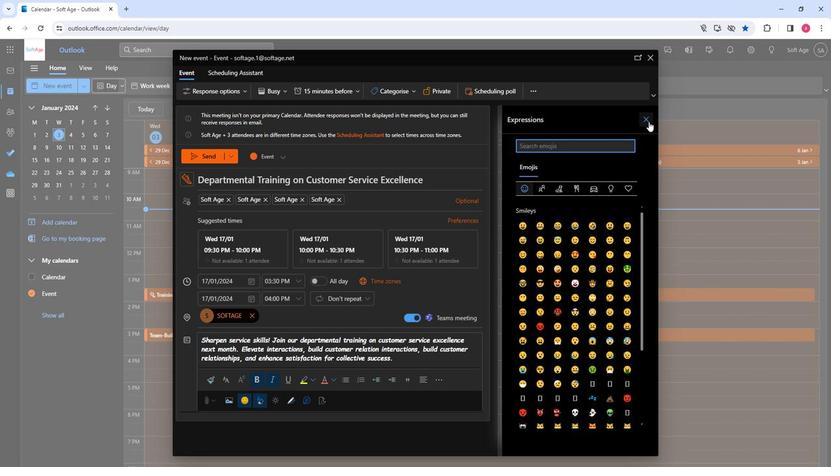 
Action: Mouse moved to (407, 360)
Screenshot: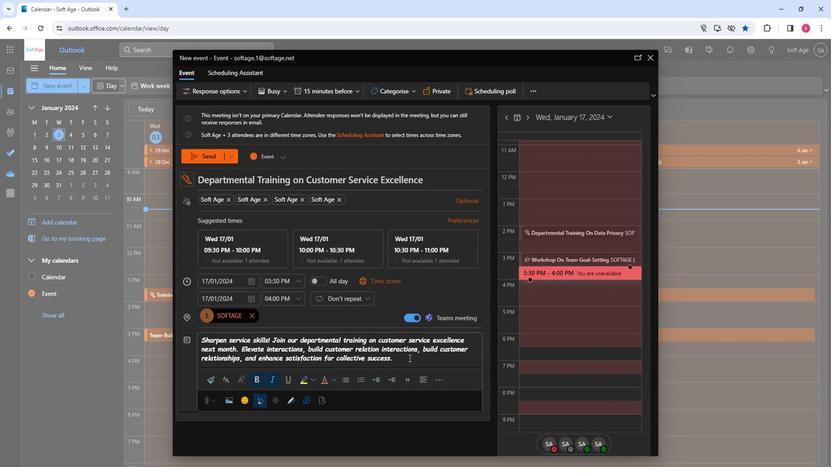 
Action: Mouse pressed left at (407, 360)
Screenshot: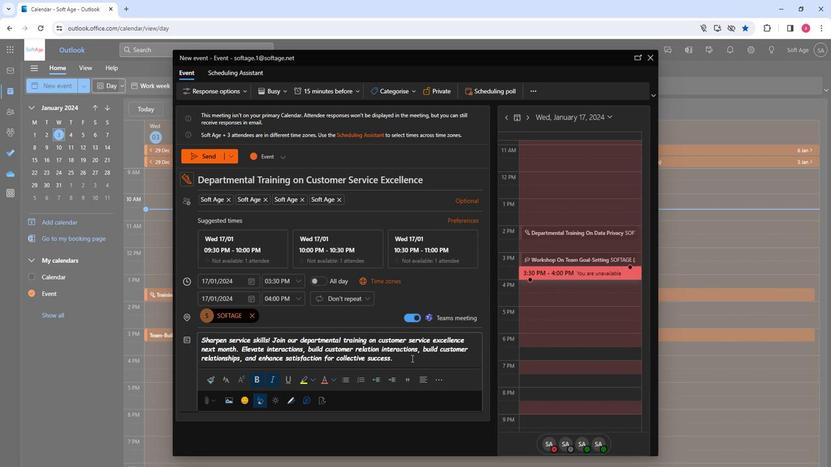 
Action: Mouse moved to (206, 163)
Screenshot: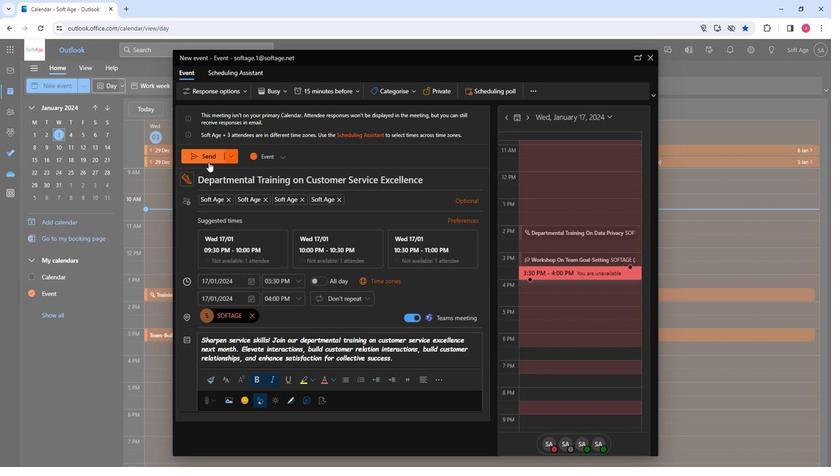 
Action: Mouse pressed left at (206, 163)
Screenshot: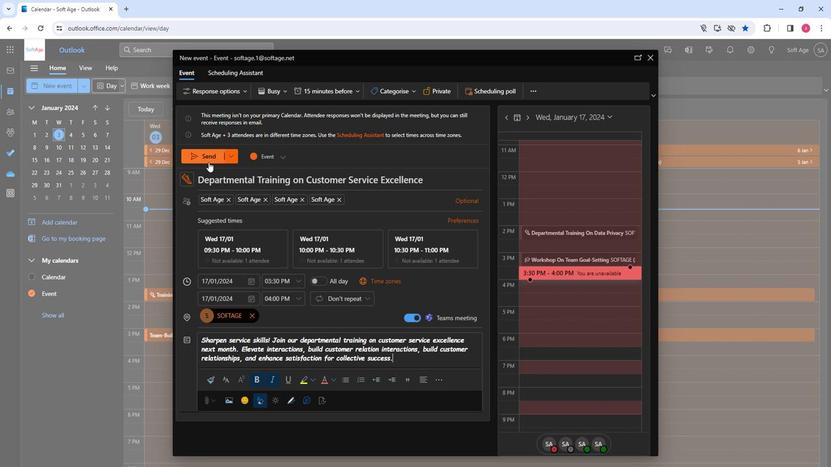 
Action: Mouse moved to (491, 369)
Screenshot: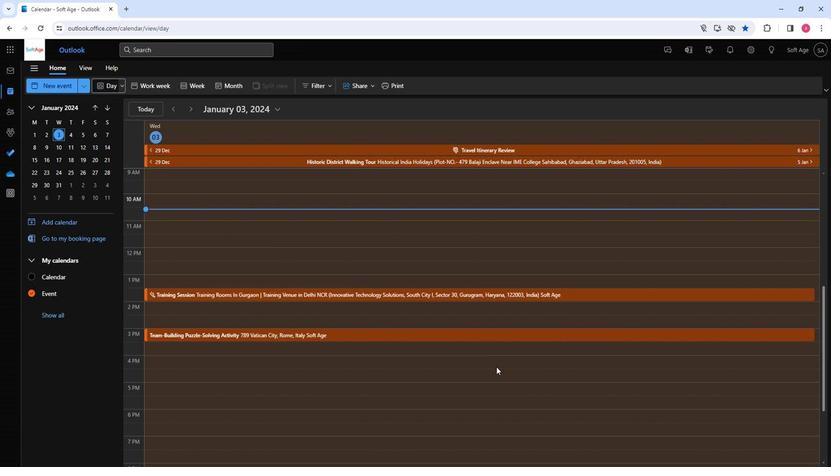 
Action: Mouse scrolled (491, 368) with delta (0, 0)
Screenshot: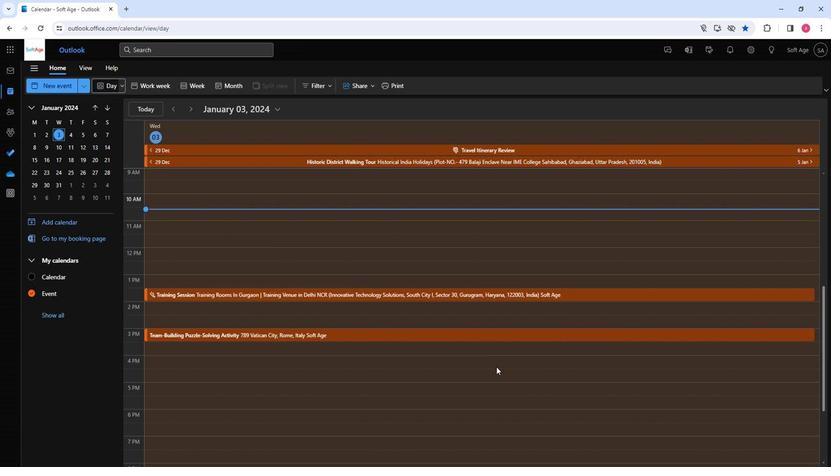 
Action: Mouse moved to (490, 370)
Screenshot: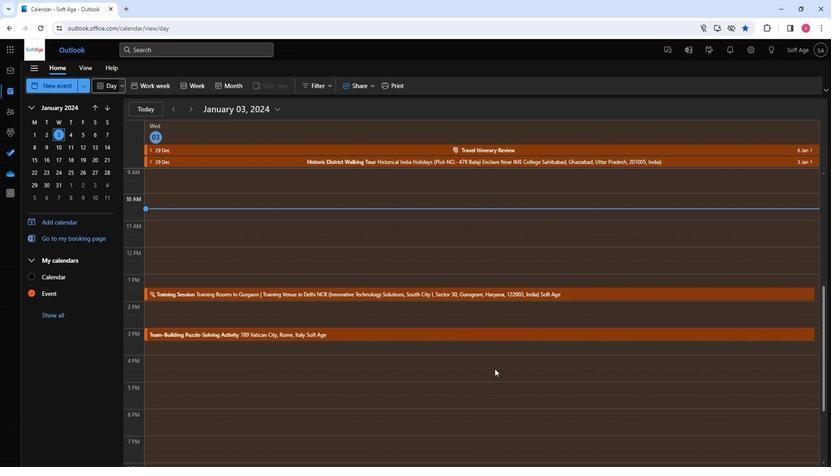 
Action: Mouse scrolled (490, 370) with delta (0, 0)
Screenshot: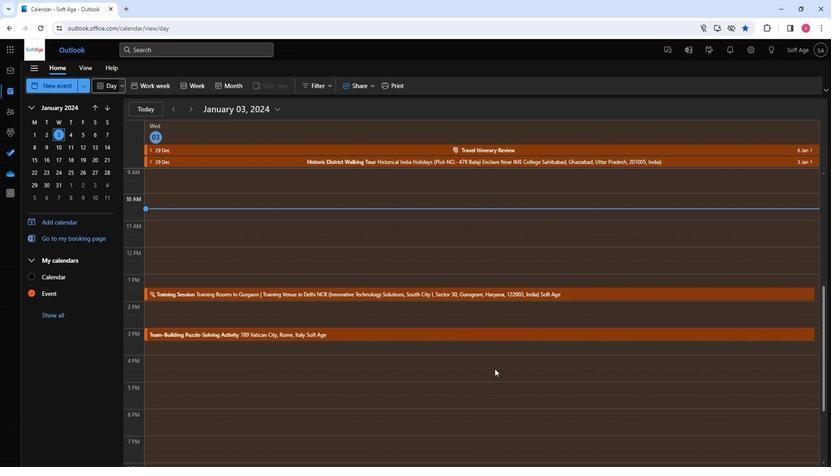 
Action: Mouse scrolled (490, 370) with delta (0, 0)
Screenshot: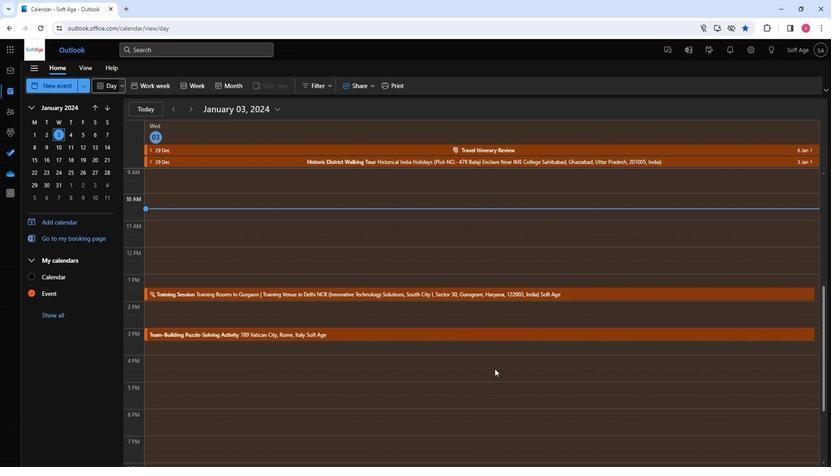
Action: Mouse scrolled (490, 370) with delta (0, 0)
Screenshot: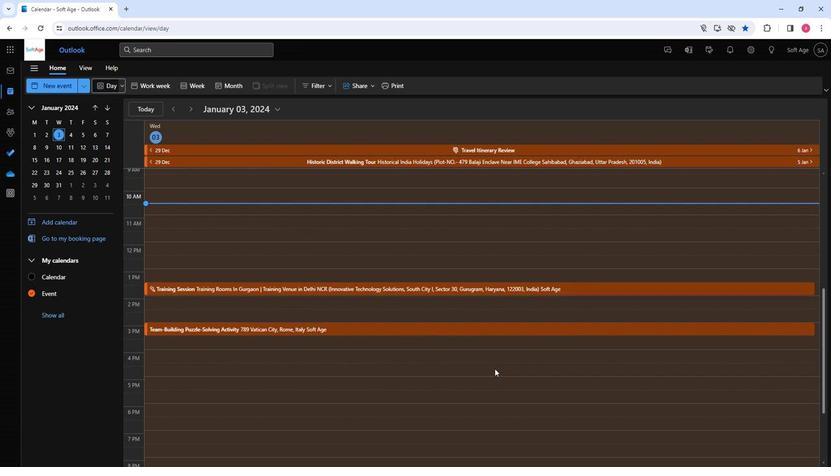 
Action: Mouse scrolled (490, 370) with delta (0, 0)
Screenshot: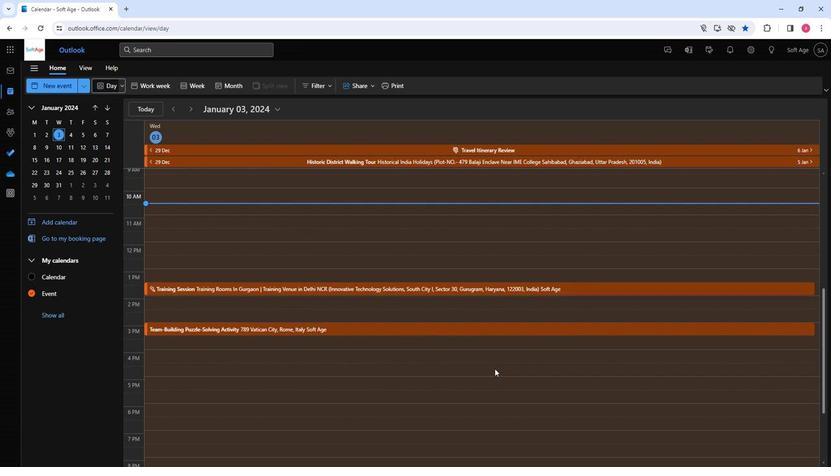 
Action: Mouse moved to (389, 319)
Screenshot: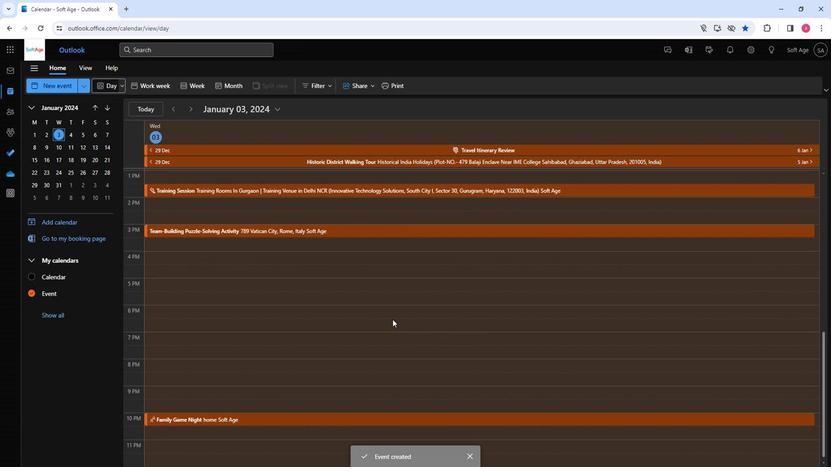
